 Task: Find connections with filter location Carolina with filter topic #coach with filter profile language English with filter current company Capillary Technologies with filter school Kolhapur Jobs with filter industry Residential Building Construction with filter service category Videography with filter keywords title Women's Shelter Jobs
Action: Mouse moved to (485, 100)
Screenshot: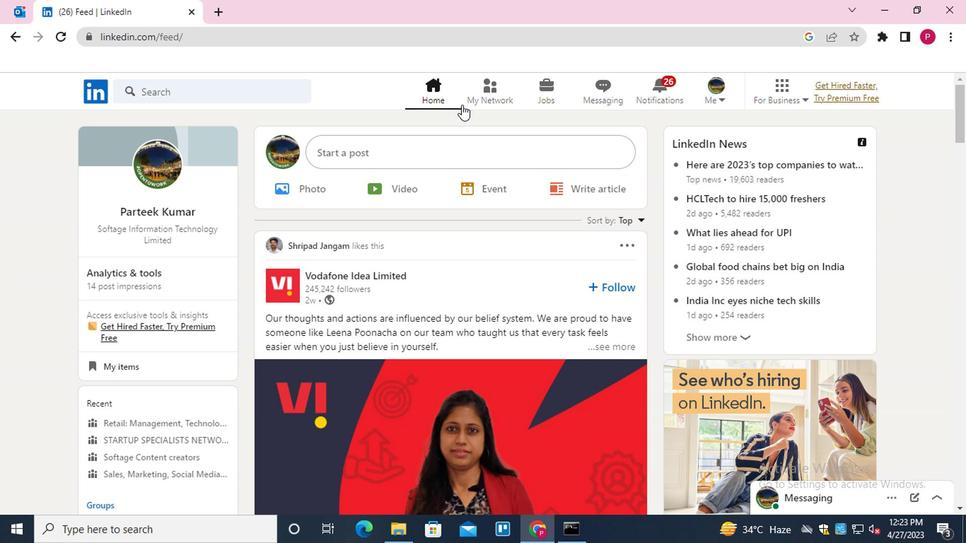 
Action: Mouse pressed left at (485, 100)
Screenshot: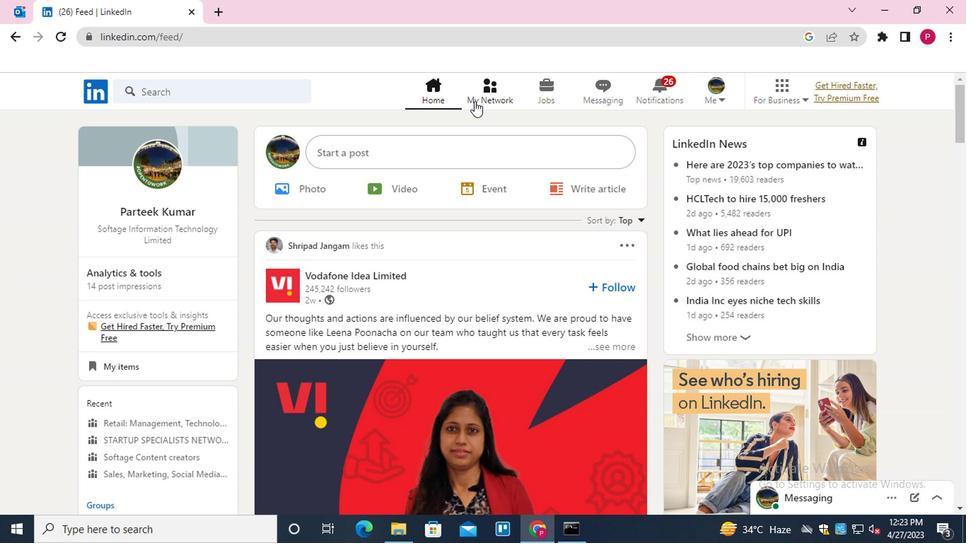 
Action: Mouse moved to (231, 171)
Screenshot: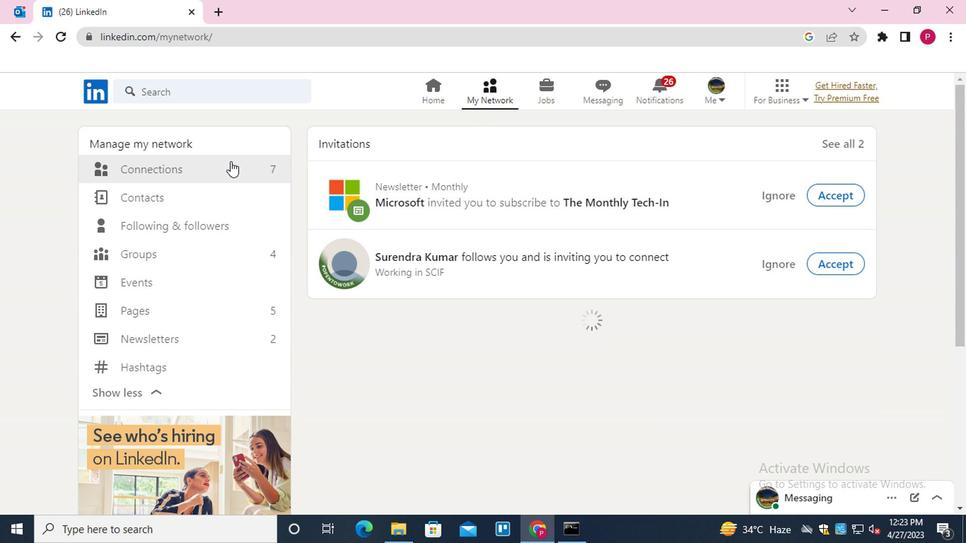 
Action: Mouse pressed left at (231, 171)
Screenshot: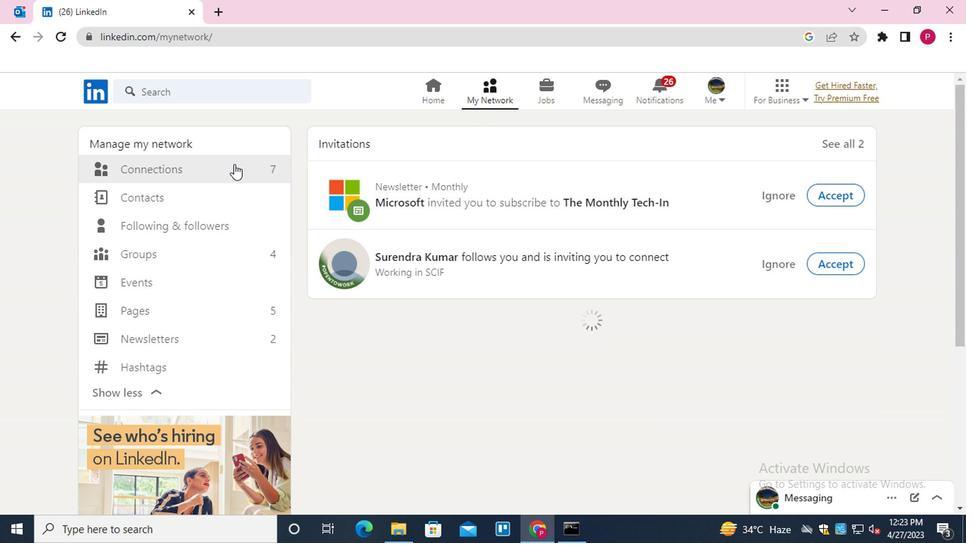 
Action: Mouse moved to (595, 172)
Screenshot: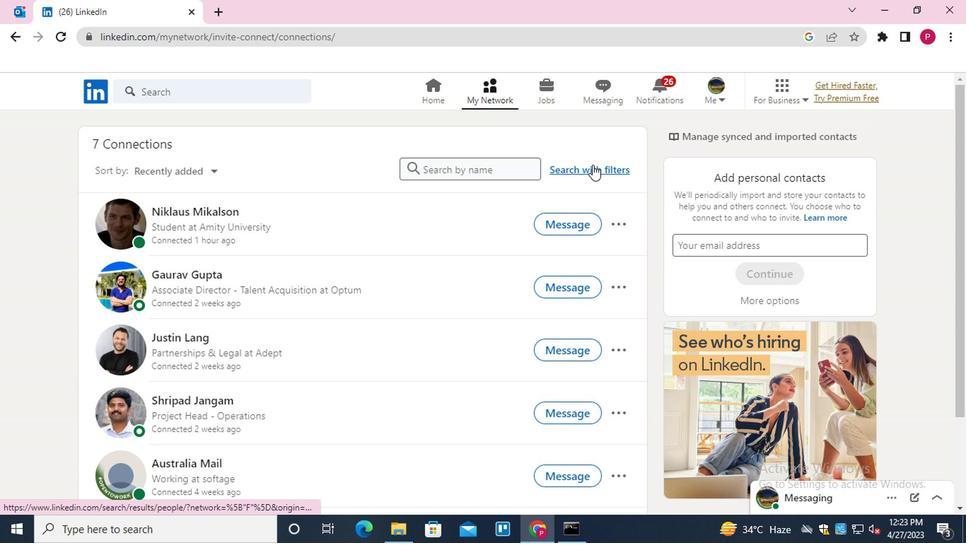 
Action: Mouse pressed left at (595, 172)
Screenshot: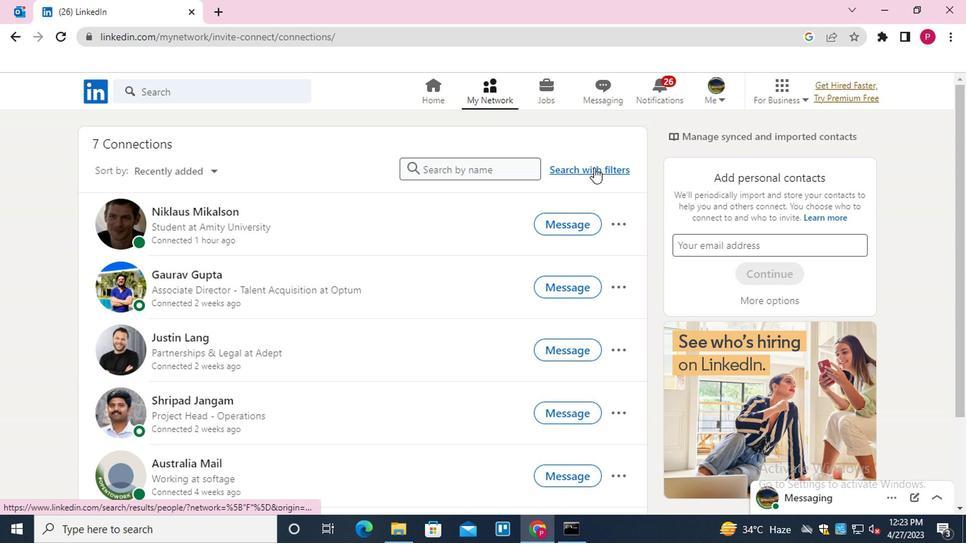 
Action: Mouse moved to (522, 135)
Screenshot: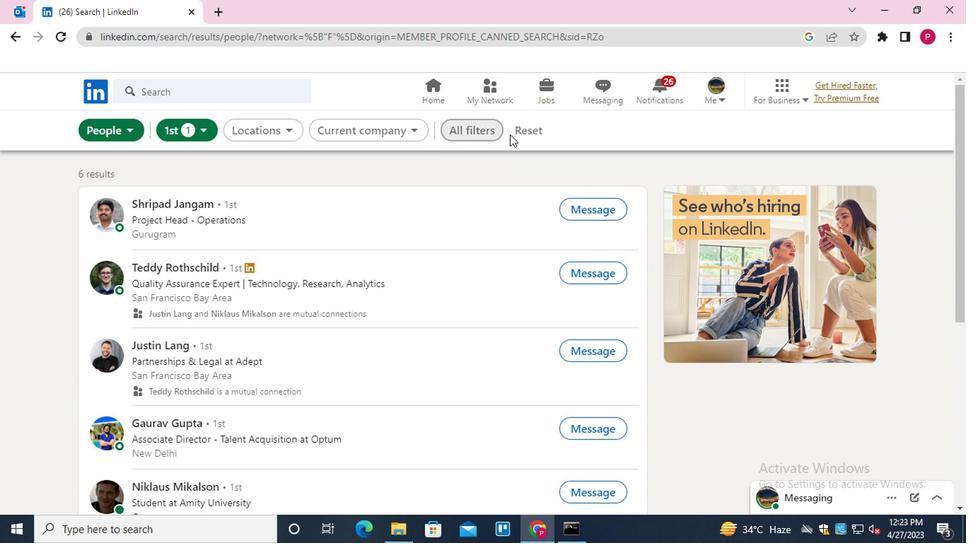 
Action: Mouse pressed left at (522, 135)
Screenshot: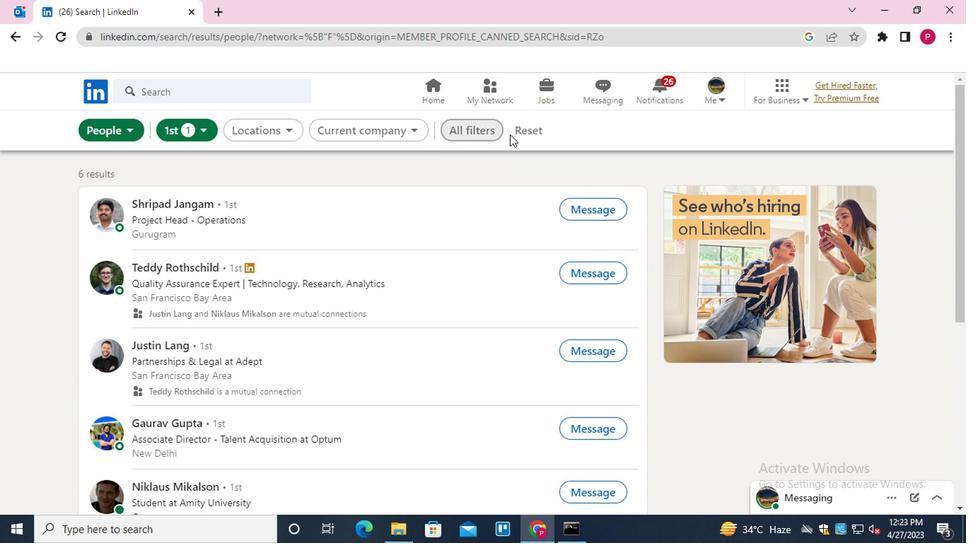 
Action: Mouse moved to (496, 135)
Screenshot: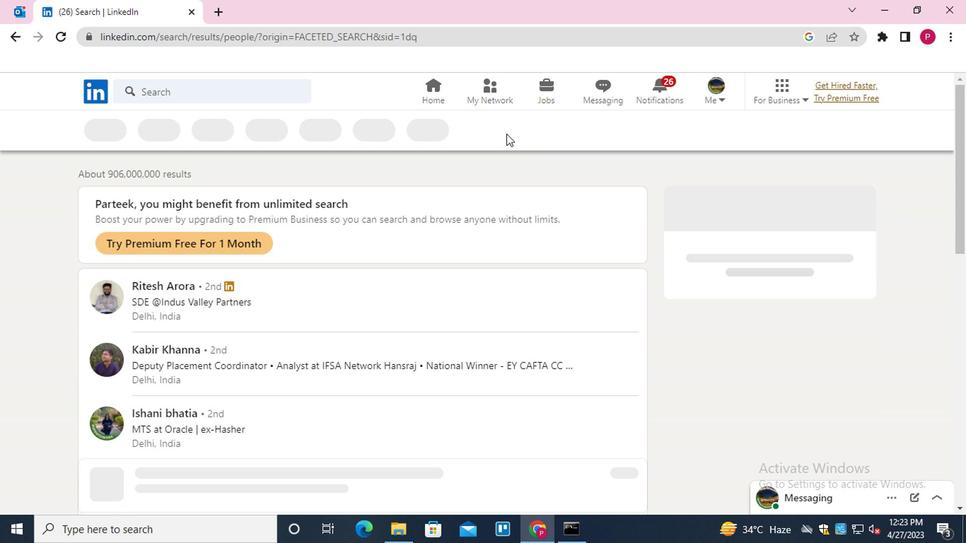 
Action: Mouse pressed left at (496, 135)
Screenshot: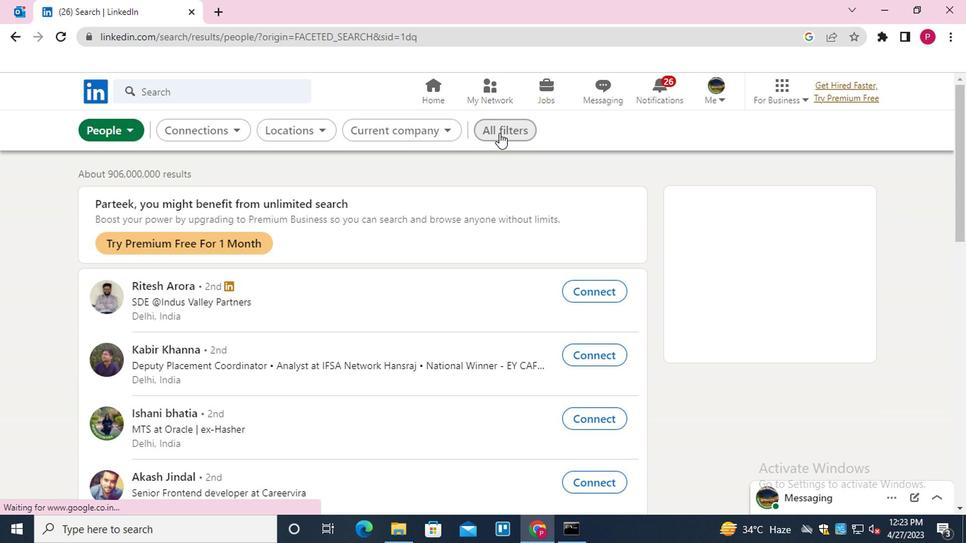 
Action: Mouse moved to (744, 316)
Screenshot: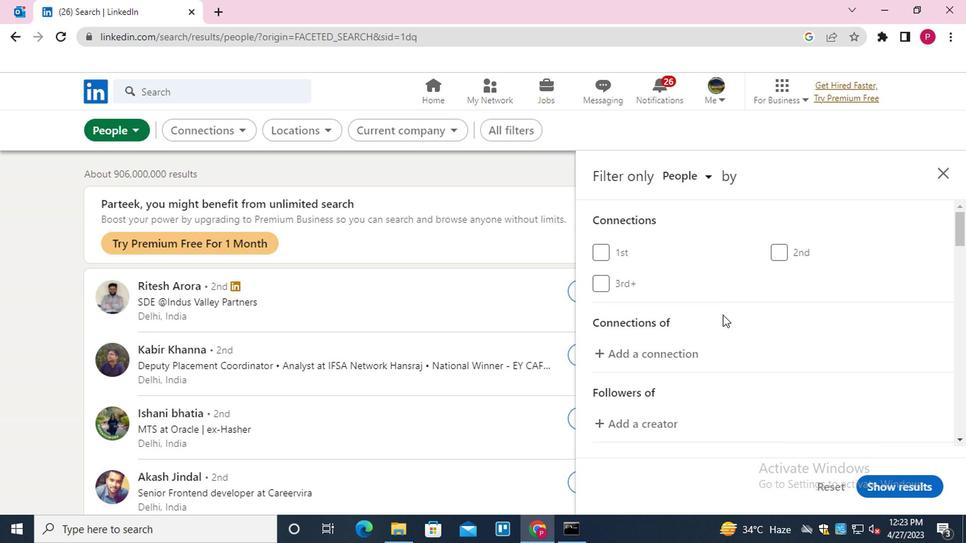 
Action: Mouse scrolled (744, 315) with delta (0, 0)
Screenshot: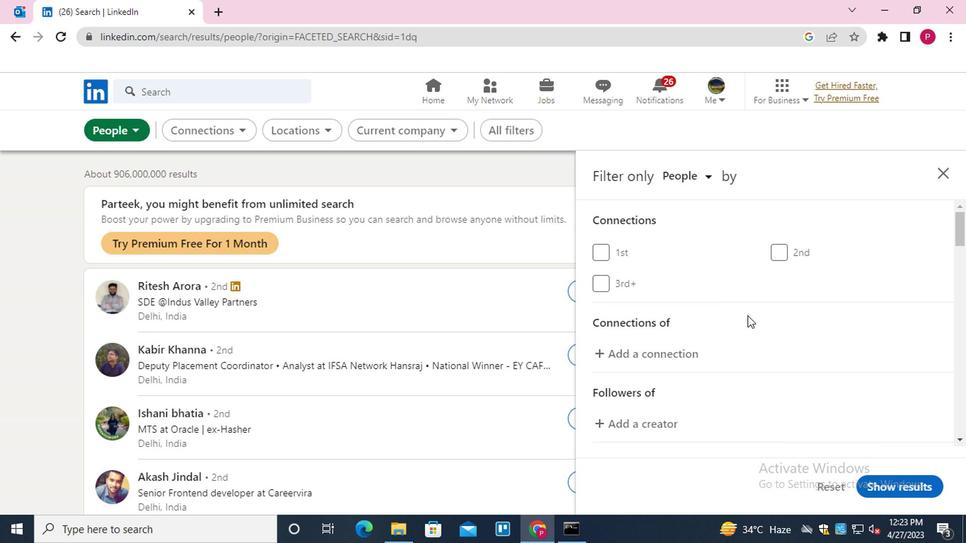 
Action: Mouse scrolled (744, 315) with delta (0, 0)
Screenshot: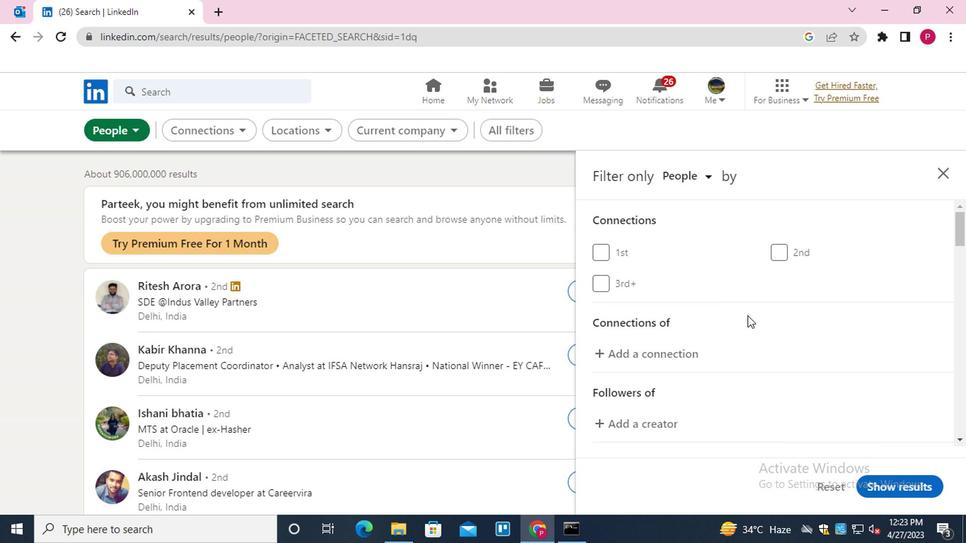 
Action: Mouse moved to (732, 335)
Screenshot: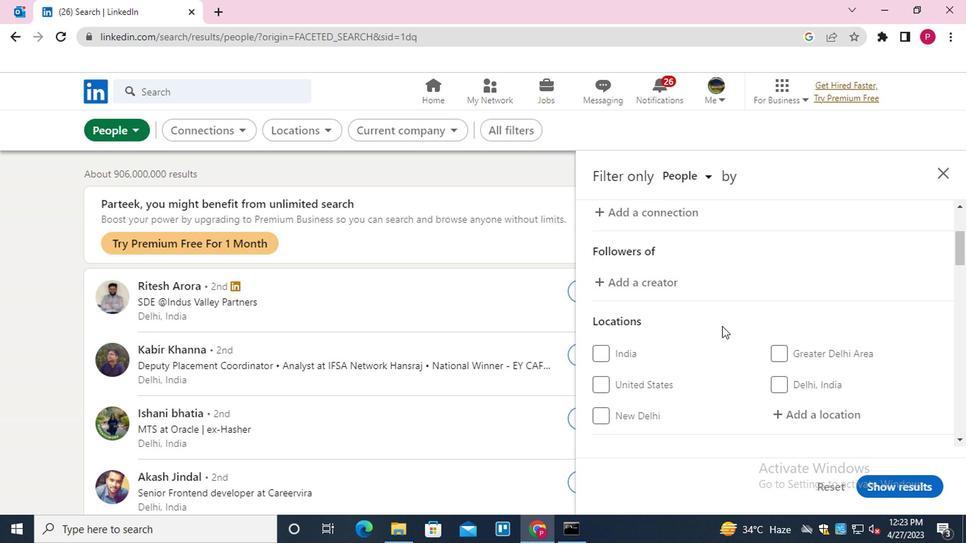 
Action: Mouse scrolled (732, 335) with delta (0, 0)
Screenshot: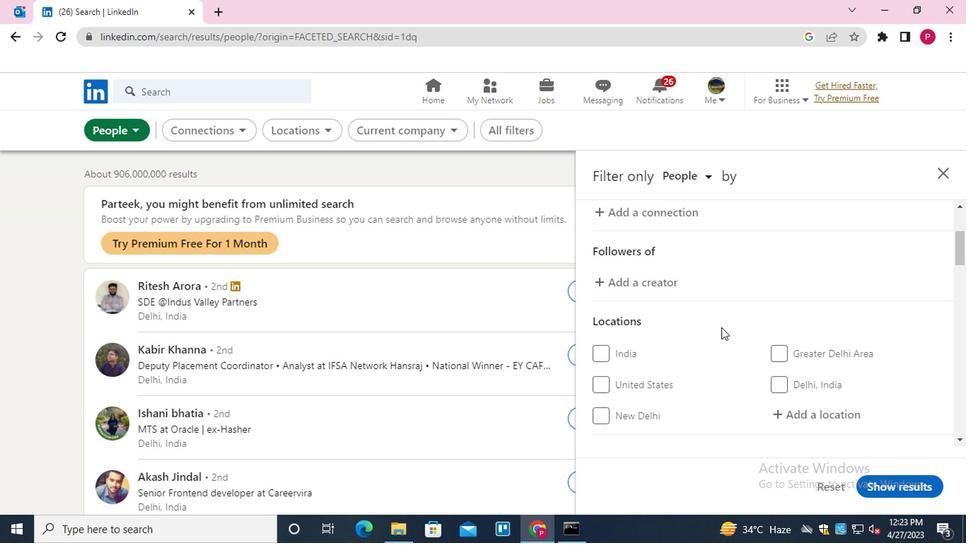 
Action: Mouse moved to (733, 337)
Screenshot: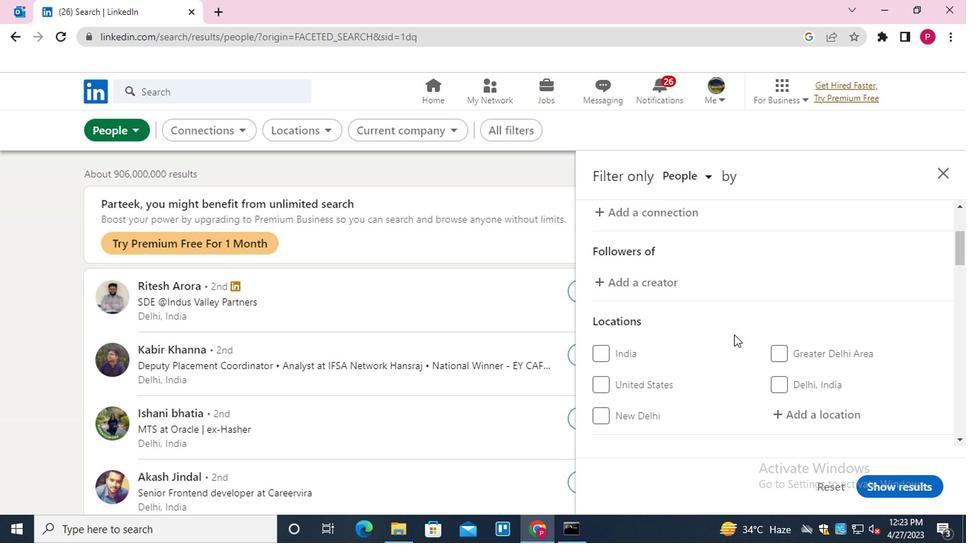 
Action: Mouse scrolled (733, 336) with delta (0, 0)
Screenshot: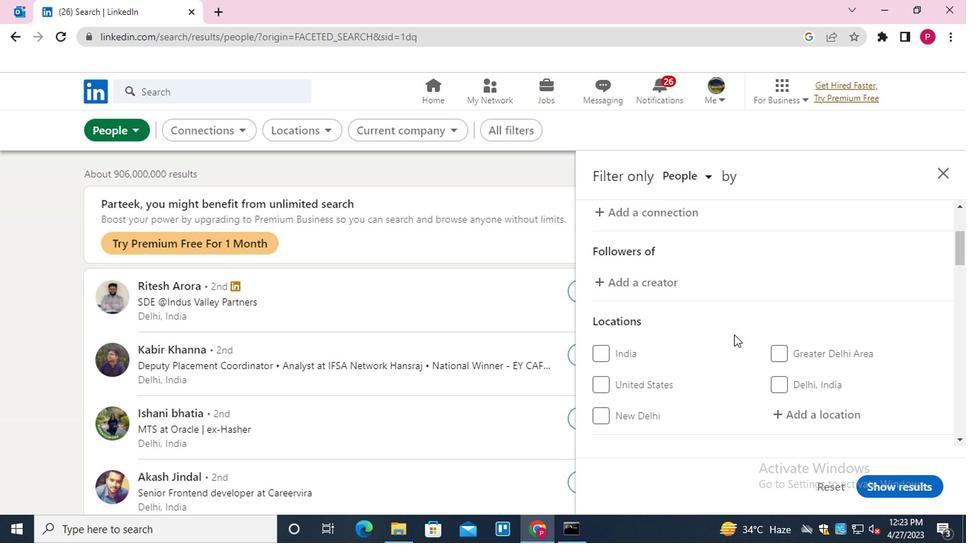 
Action: Mouse moved to (817, 278)
Screenshot: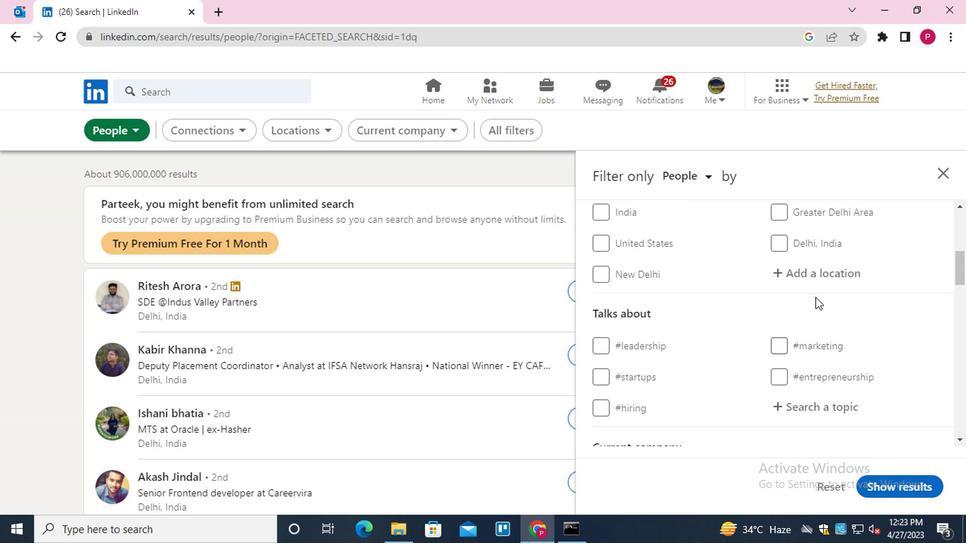 
Action: Mouse pressed left at (817, 278)
Screenshot: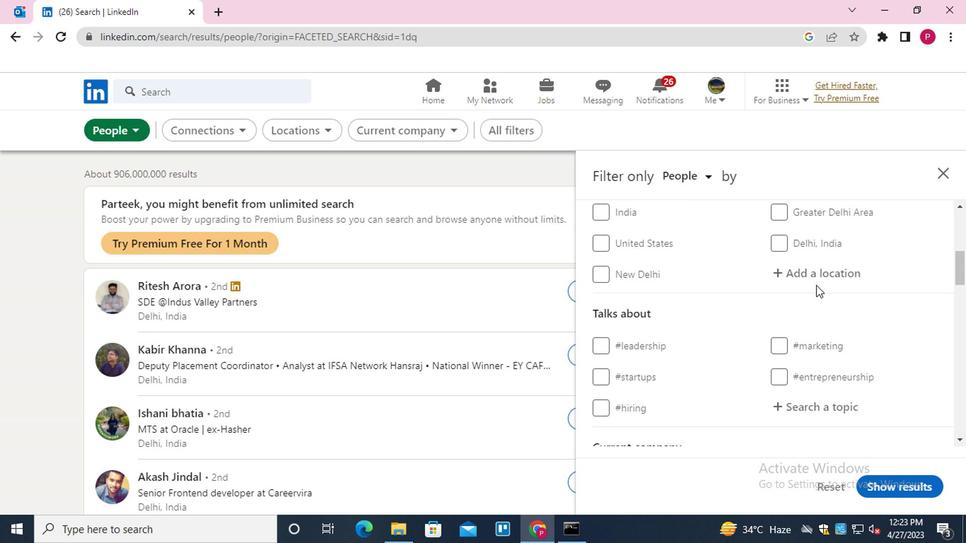 
Action: Key pressed <Key.shift>CAROLINA<Key.down><Key.down><Key.down><Key.enter>
Screenshot: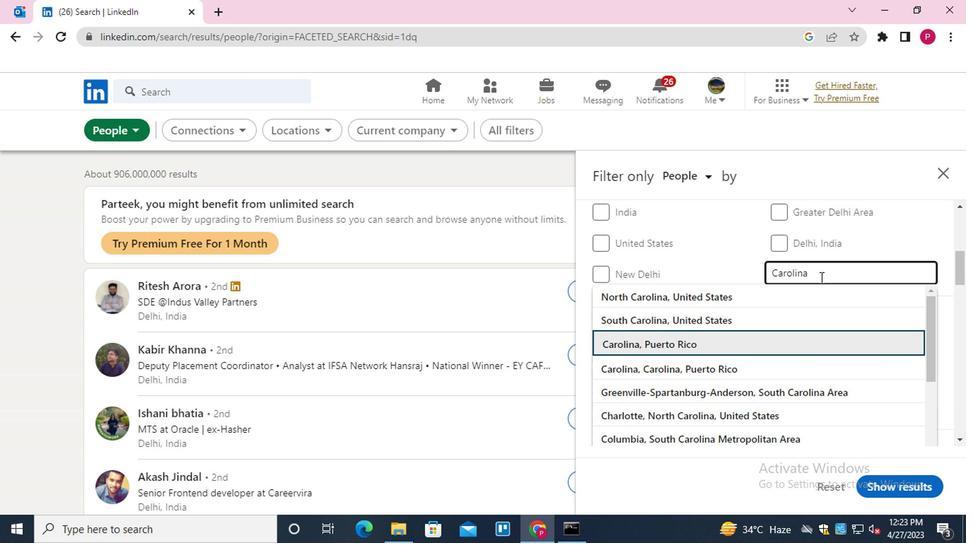 
Action: Mouse moved to (712, 293)
Screenshot: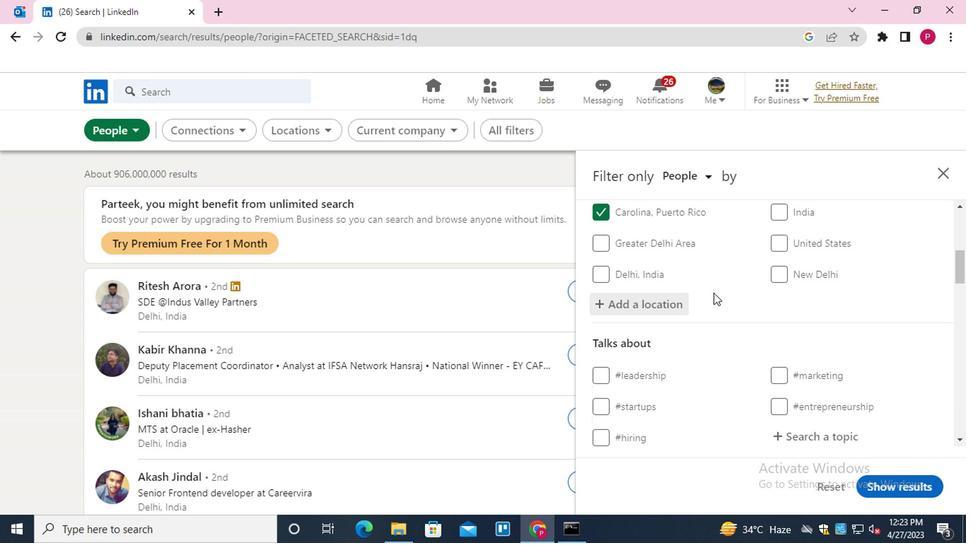 
Action: Mouse scrolled (712, 292) with delta (0, -1)
Screenshot: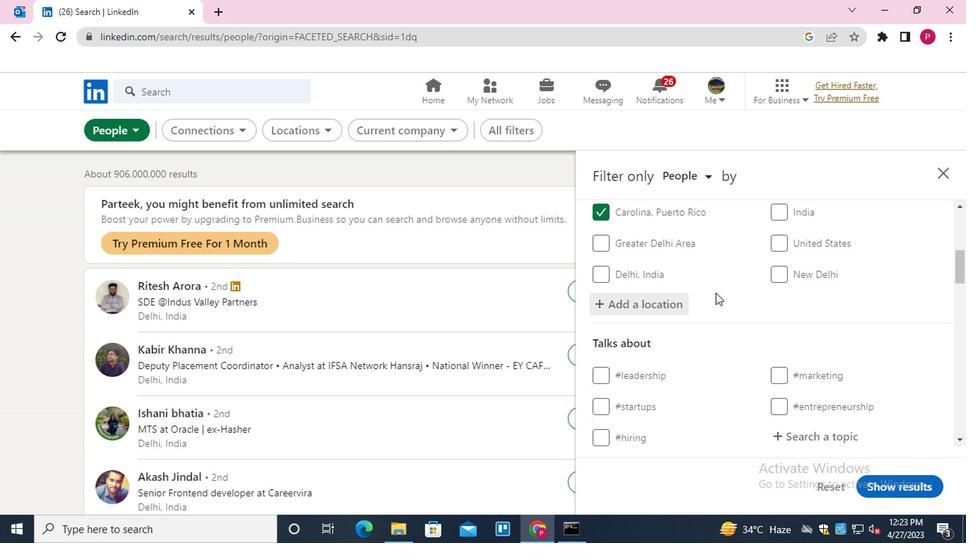 
Action: Mouse moved to (710, 298)
Screenshot: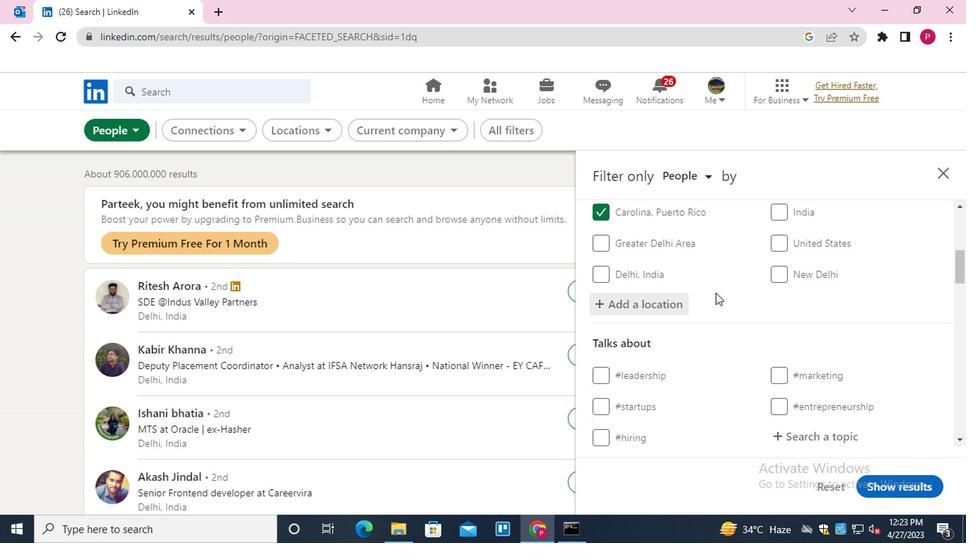 
Action: Mouse scrolled (710, 297) with delta (0, 0)
Screenshot: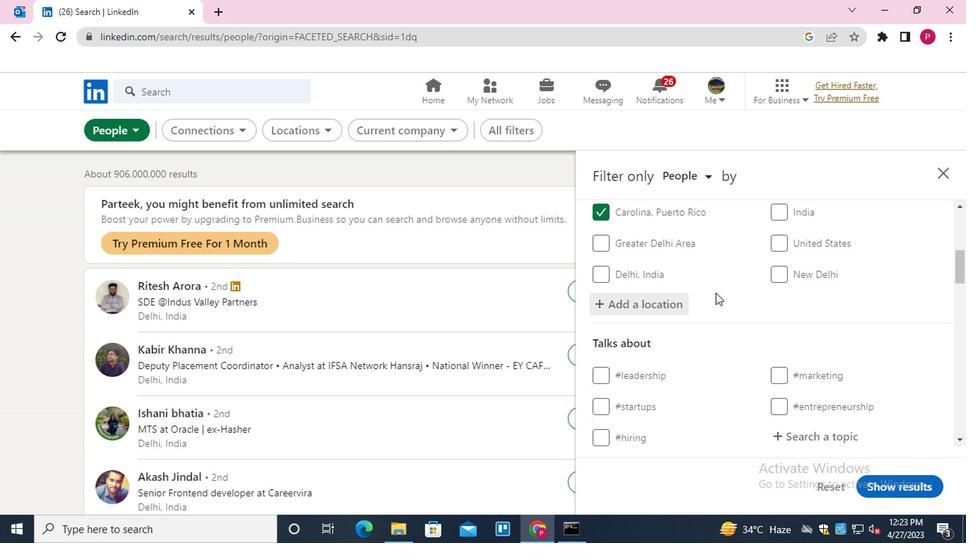 
Action: Mouse moved to (709, 300)
Screenshot: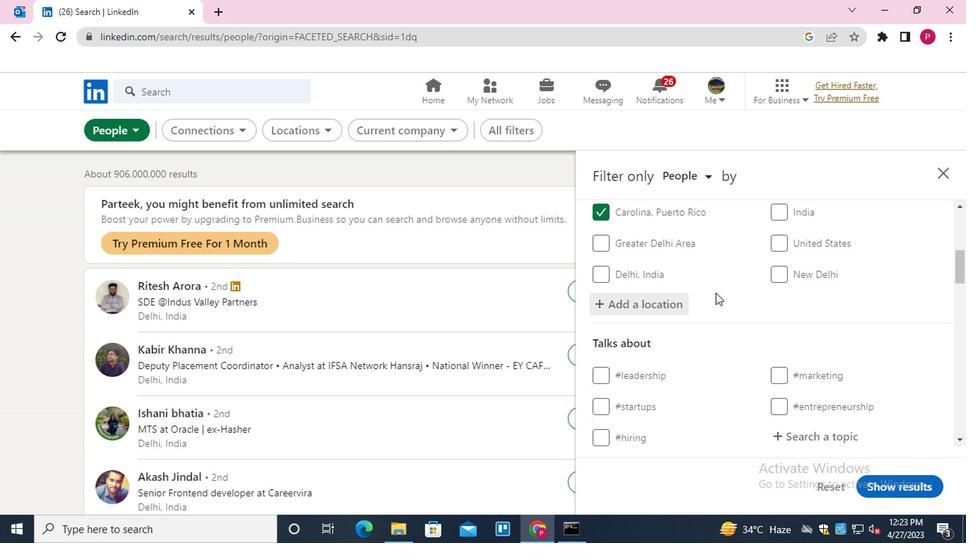 
Action: Mouse scrolled (709, 299) with delta (0, -1)
Screenshot: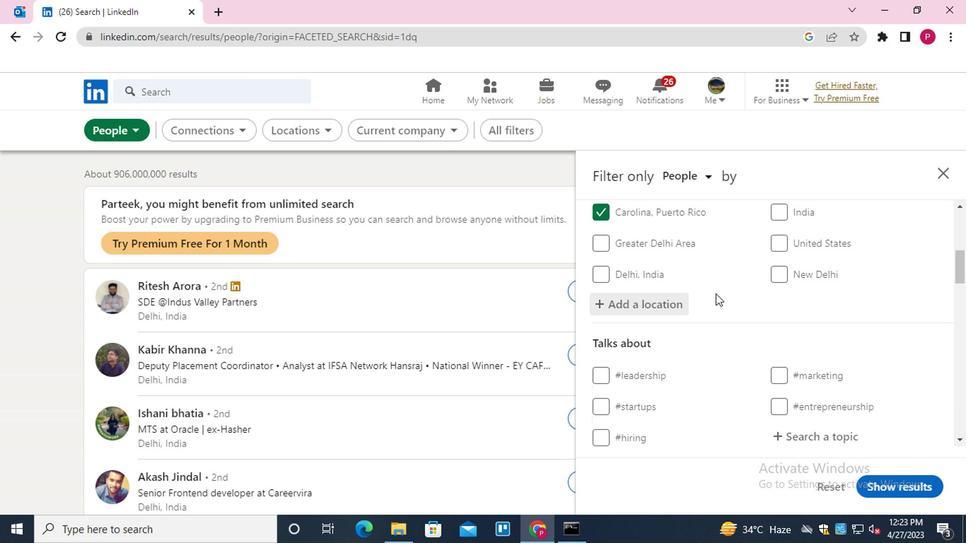 
Action: Mouse moved to (708, 303)
Screenshot: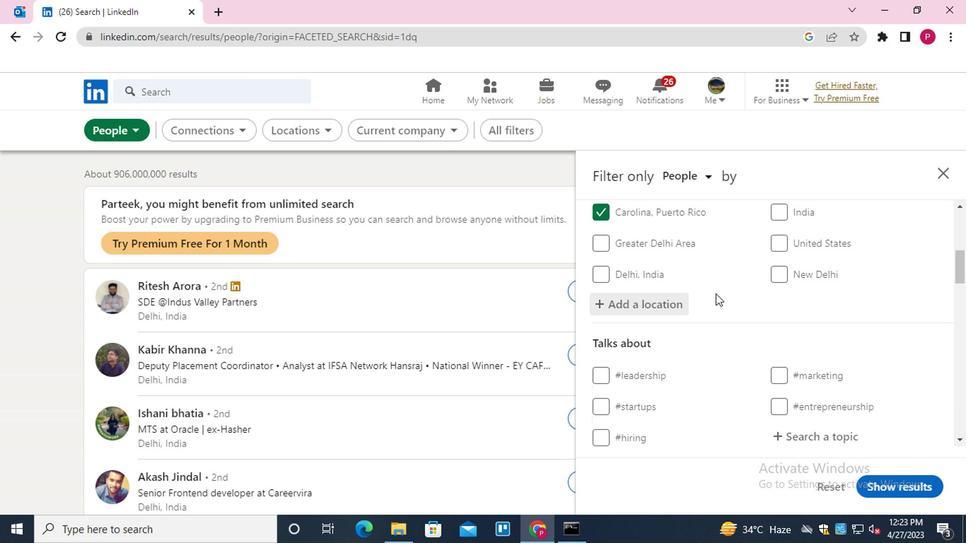 
Action: Mouse scrolled (708, 302) with delta (0, 0)
Screenshot: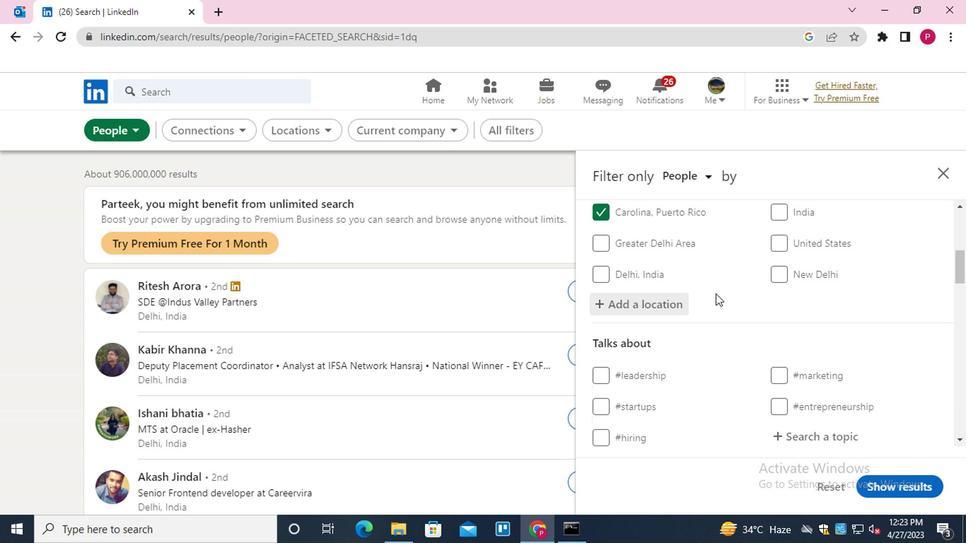 
Action: Mouse moved to (713, 326)
Screenshot: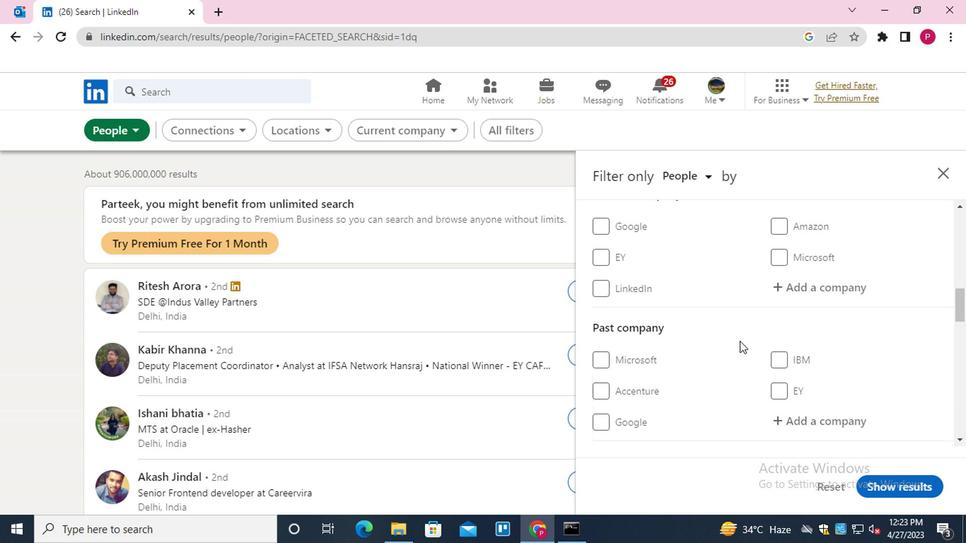 
Action: Mouse scrolled (713, 327) with delta (0, 0)
Screenshot: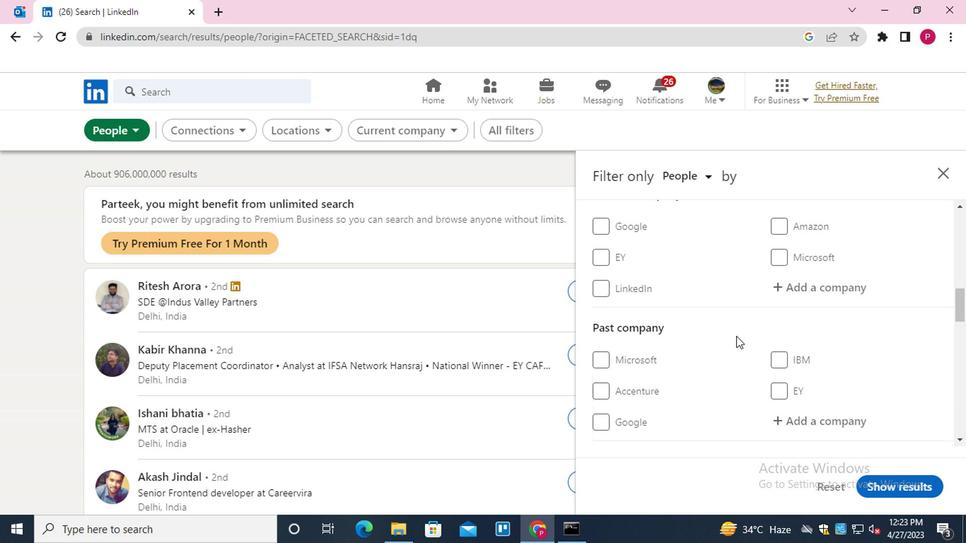 
Action: Mouse scrolled (713, 327) with delta (0, 0)
Screenshot: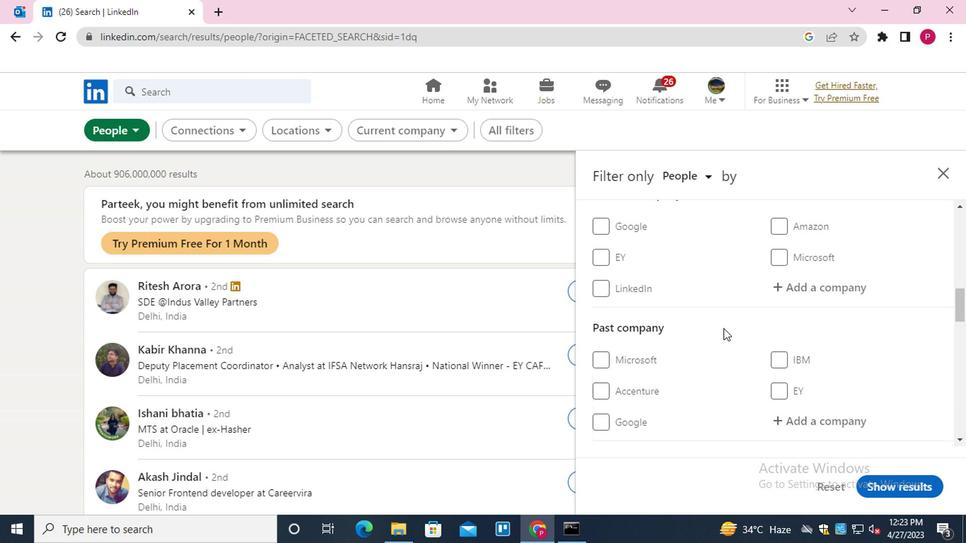 
Action: Mouse moved to (811, 287)
Screenshot: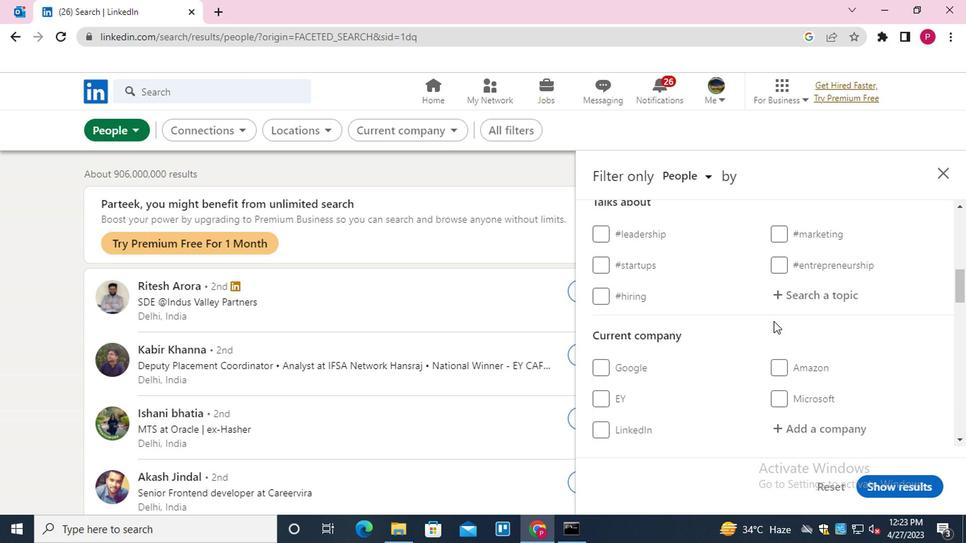 
Action: Mouse pressed left at (811, 287)
Screenshot: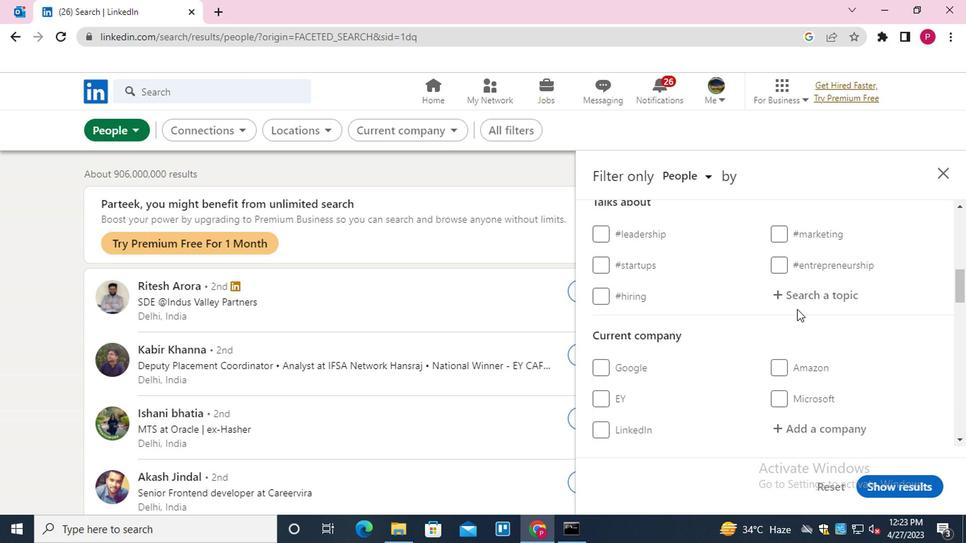 
Action: Key pressed COACH<Key.down><Key.down><Key.enter>
Screenshot: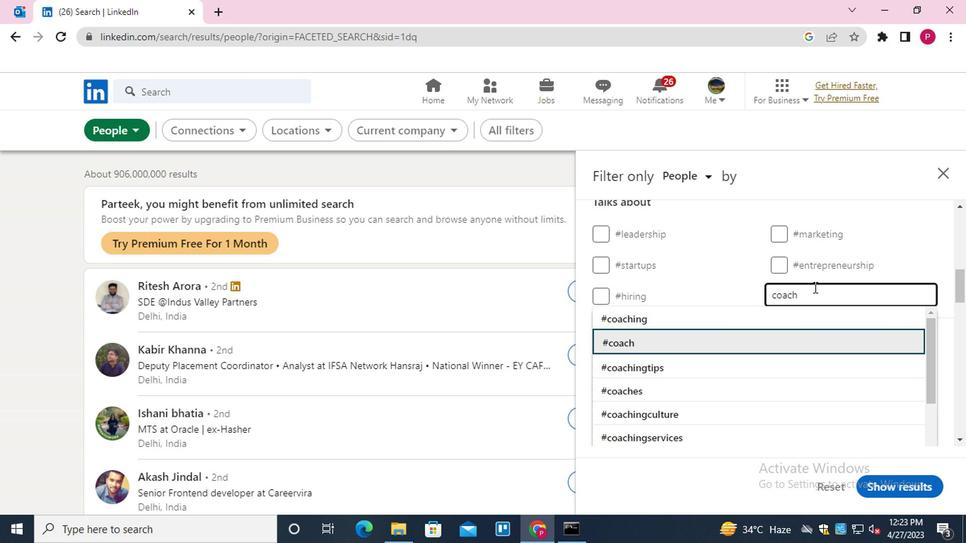 
Action: Mouse scrolled (811, 287) with delta (0, 0)
Screenshot: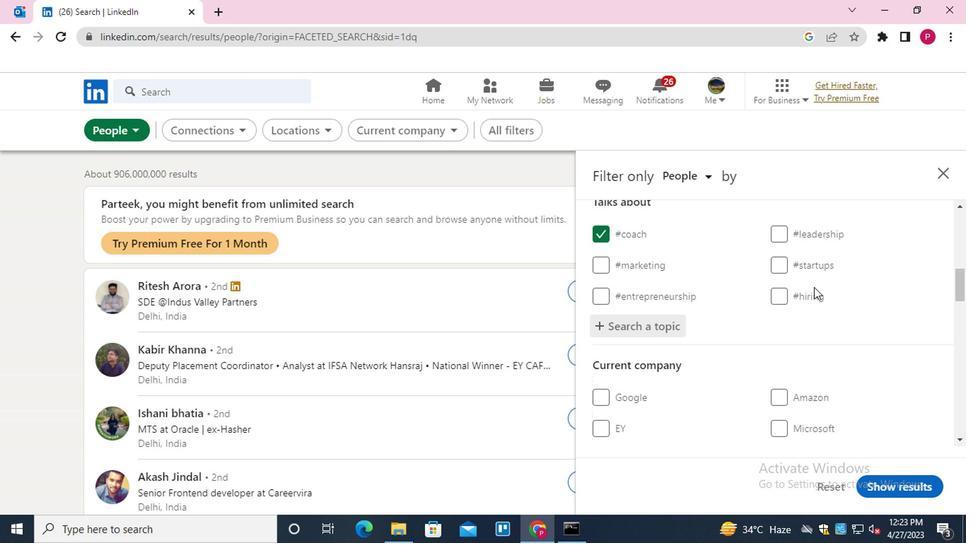 
Action: Mouse scrolled (811, 287) with delta (0, 0)
Screenshot: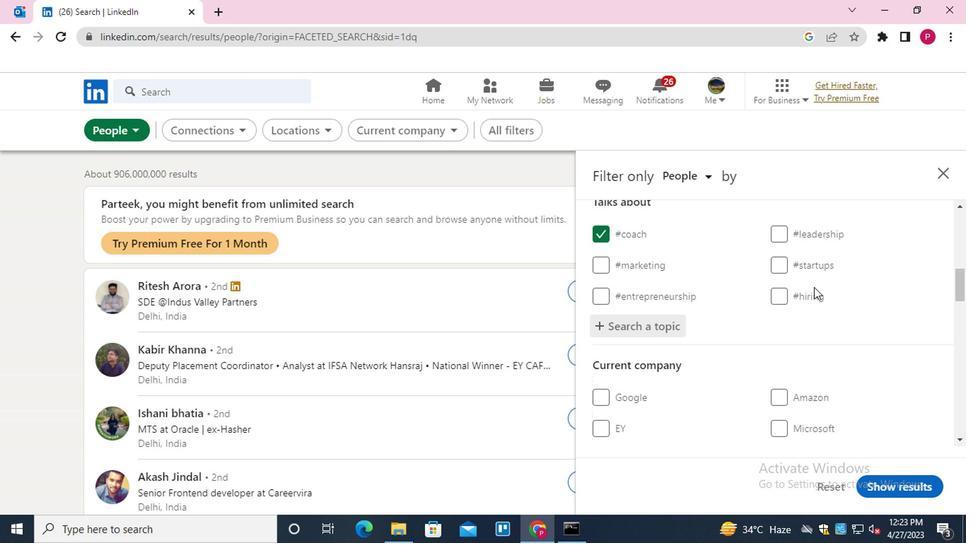 
Action: Mouse scrolled (811, 287) with delta (0, 0)
Screenshot: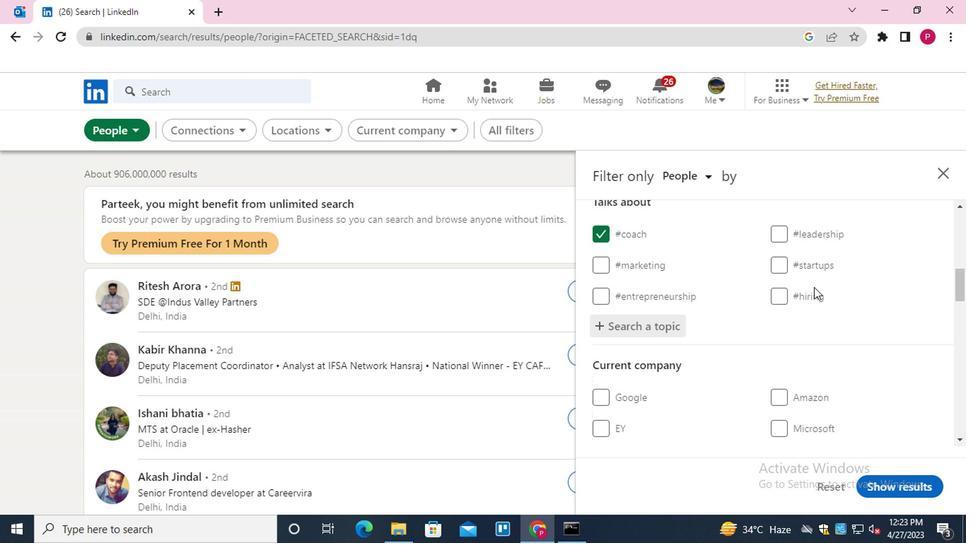 
Action: Mouse scrolled (811, 287) with delta (0, 0)
Screenshot: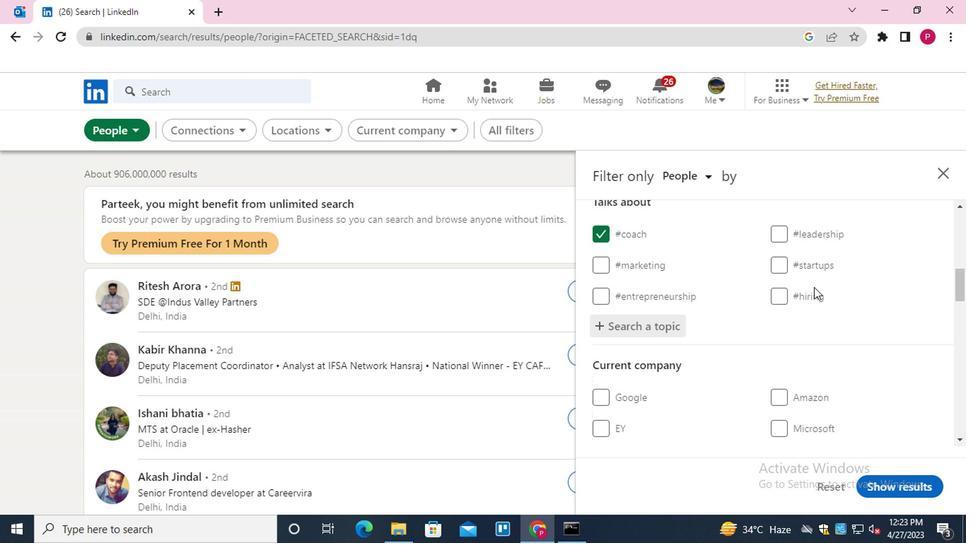 
Action: Mouse moved to (776, 302)
Screenshot: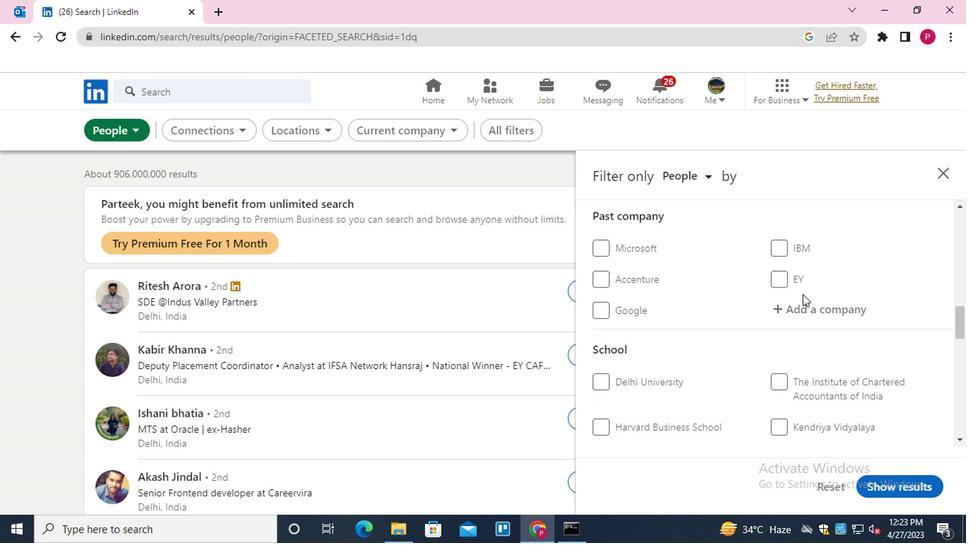 
Action: Mouse scrolled (776, 301) with delta (0, -1)
Screenshot: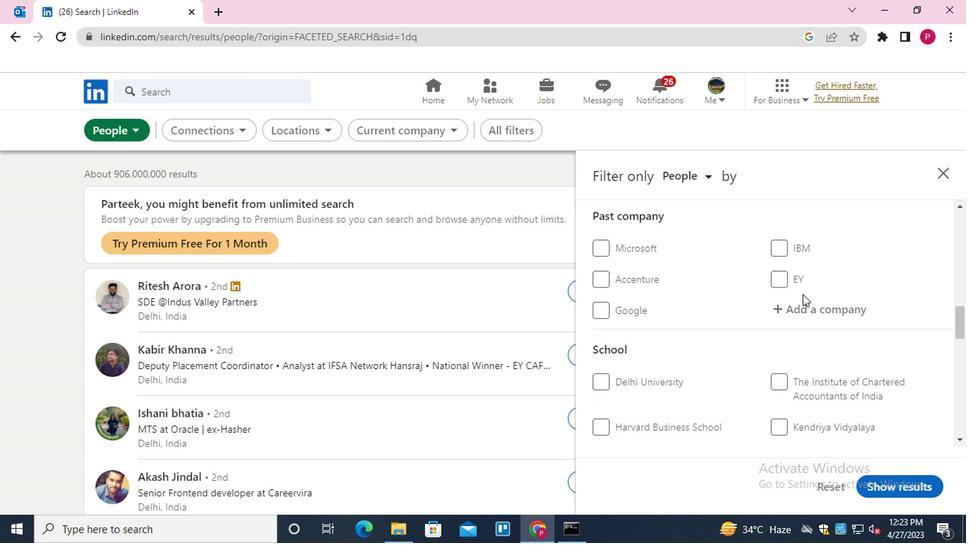 
Action: Mouse moved to (775, 303)
Screenshot: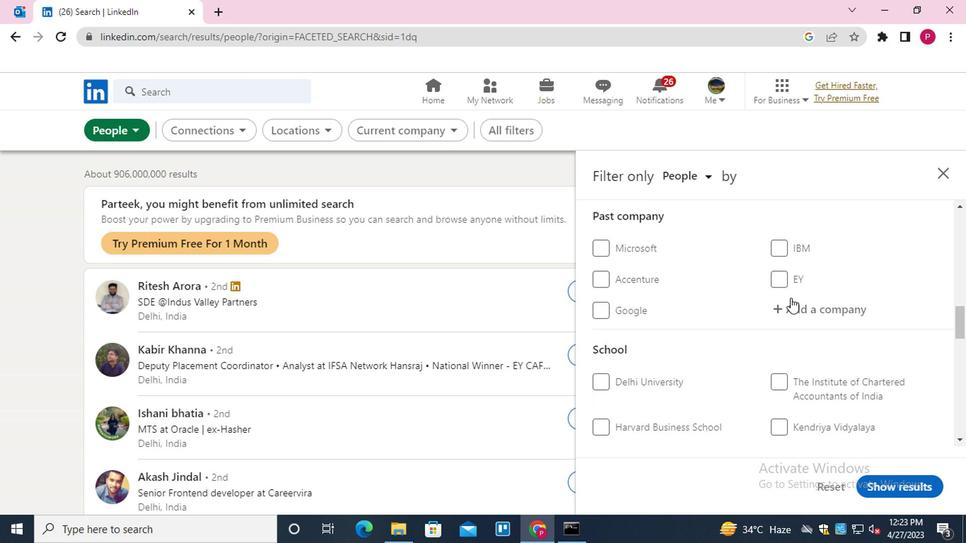 
Action: Mouse scrolled (775, 303) with delta (0, 0)
Screenshot: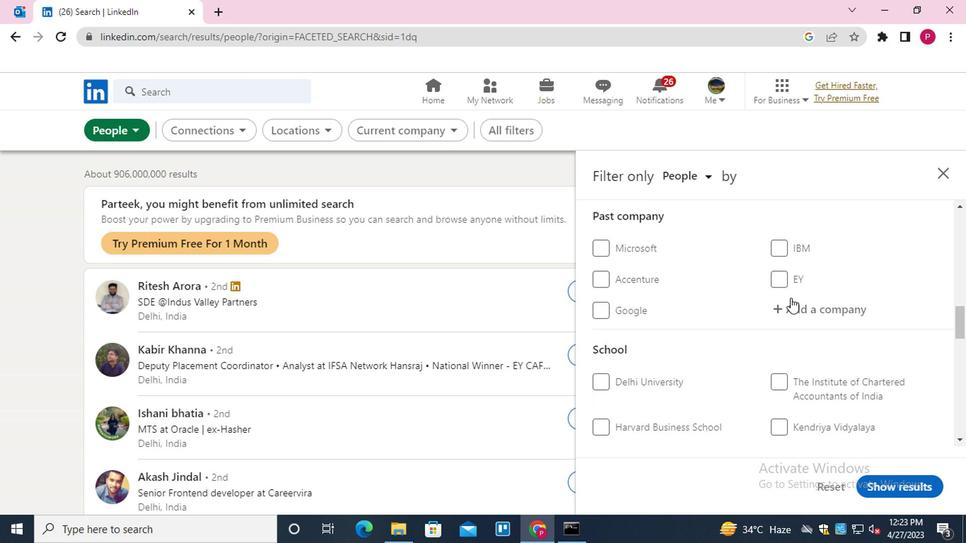 
Action: Mouse moved to (704, 316)
Screenshot: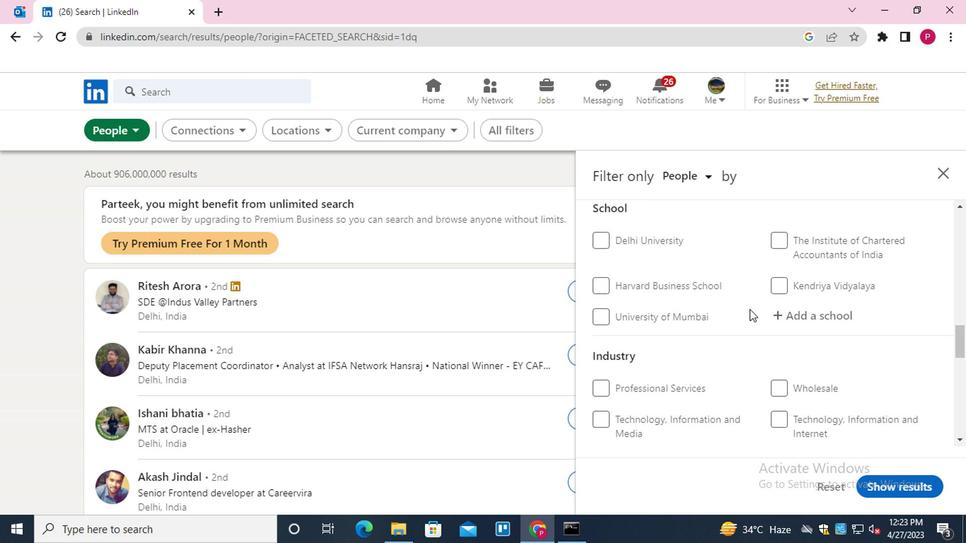 
Action: Mouse scrolled (704, 315) with delta (0, 0)
Screenshot: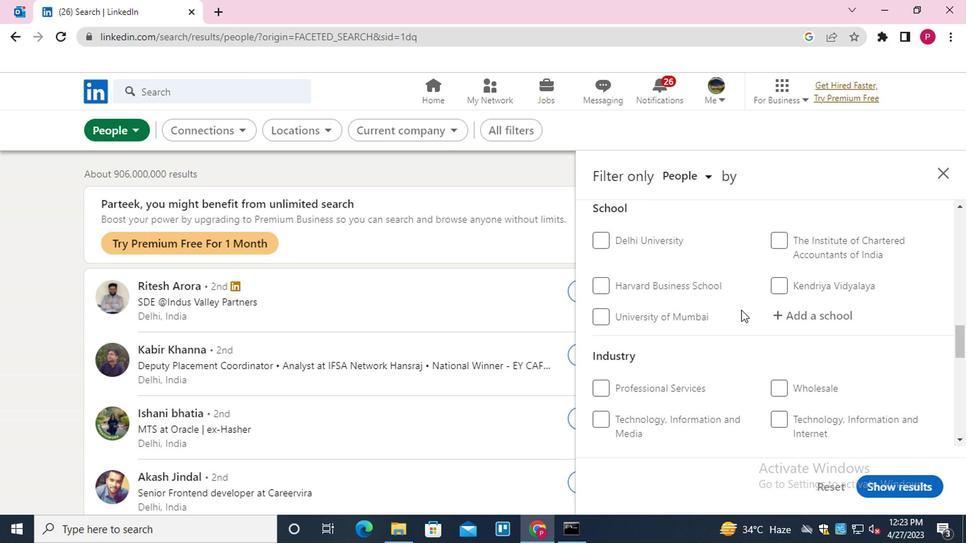 
Action: Mouse scrolled (704, 315) with delta (0, 0)
Screenshot: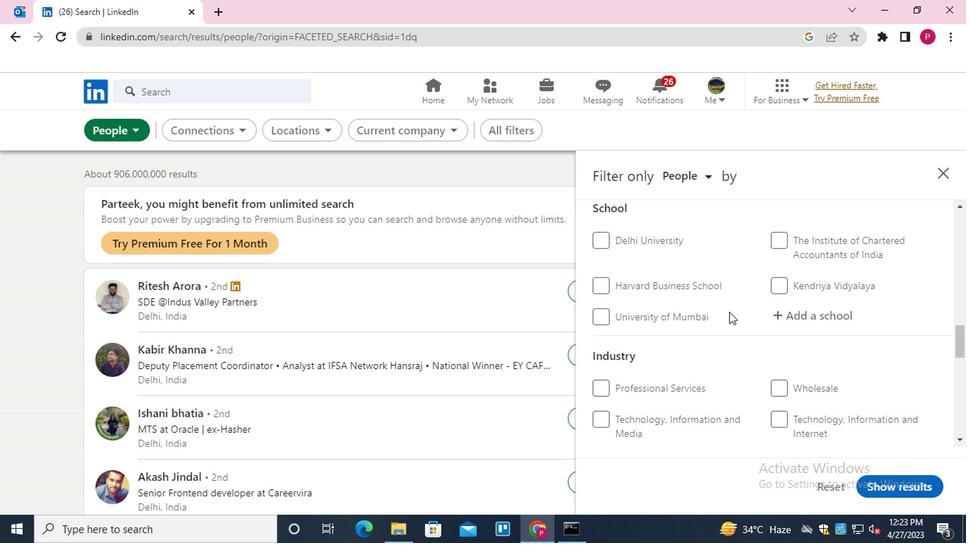 
Action: Mouse scrolled (704, 315) with delta (0, 0)
Screenshot: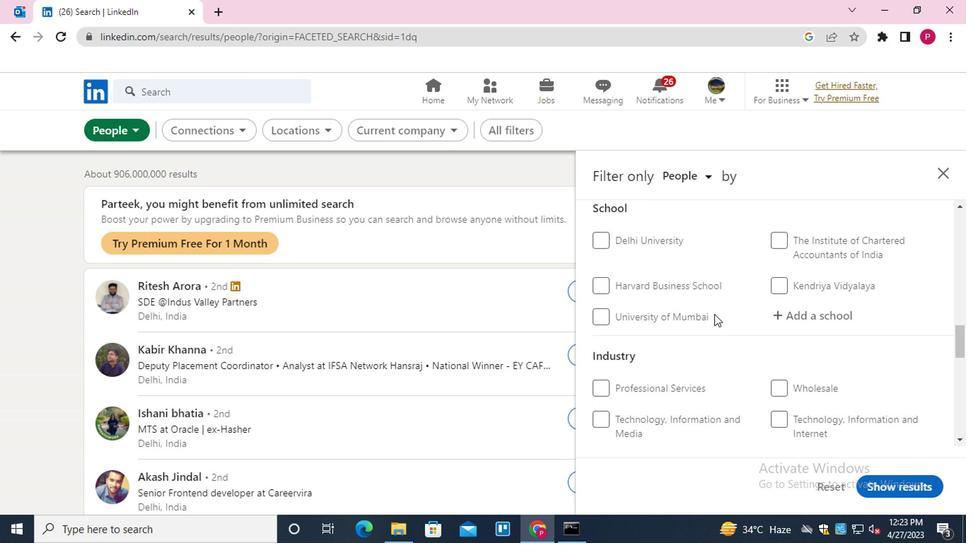 
Action: Mouse moved to (612, 316)
Screenshot: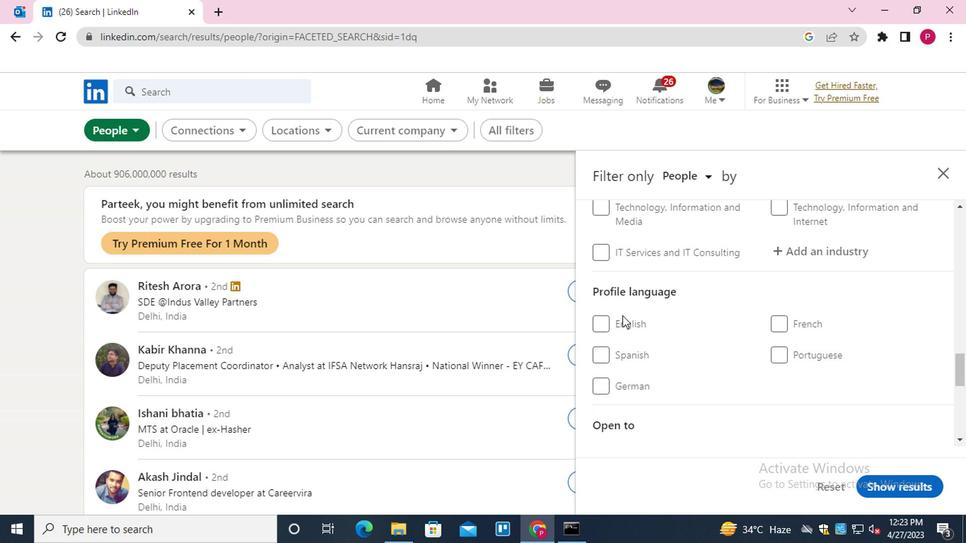 
Action: Mouse pressed left at (612, 316)
Screenshot: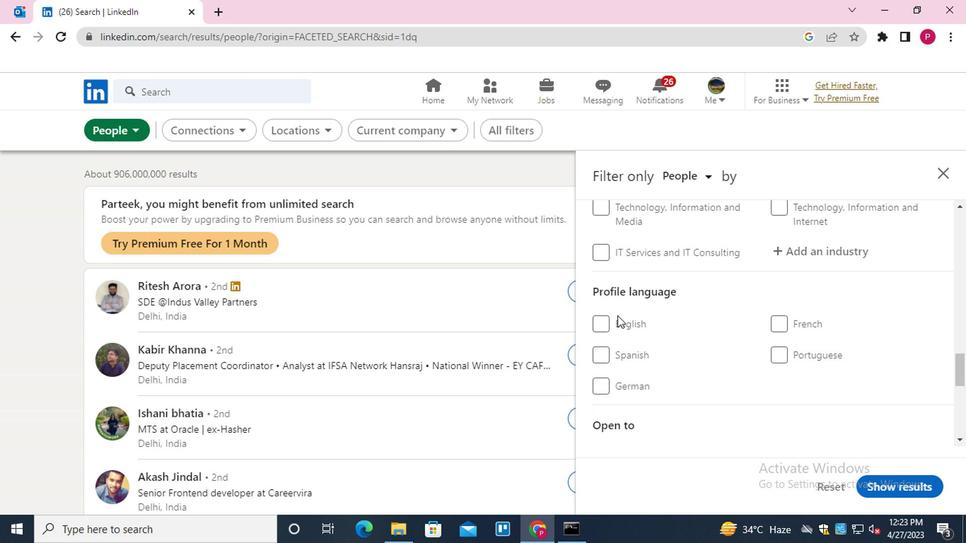 
Action: Mouse moved to (615, 322)
Screenshot: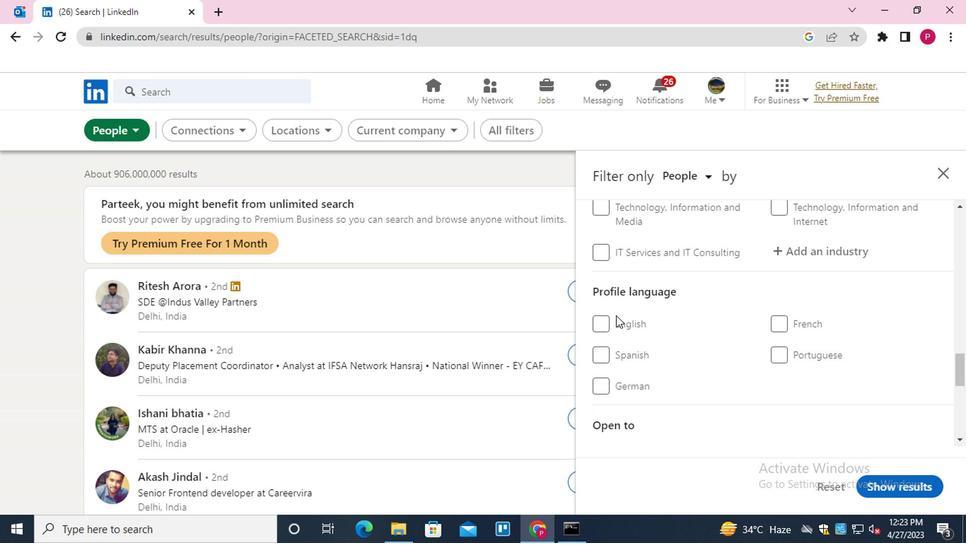 
Action: Mouse pressed left at (615, 322)
Screenshot: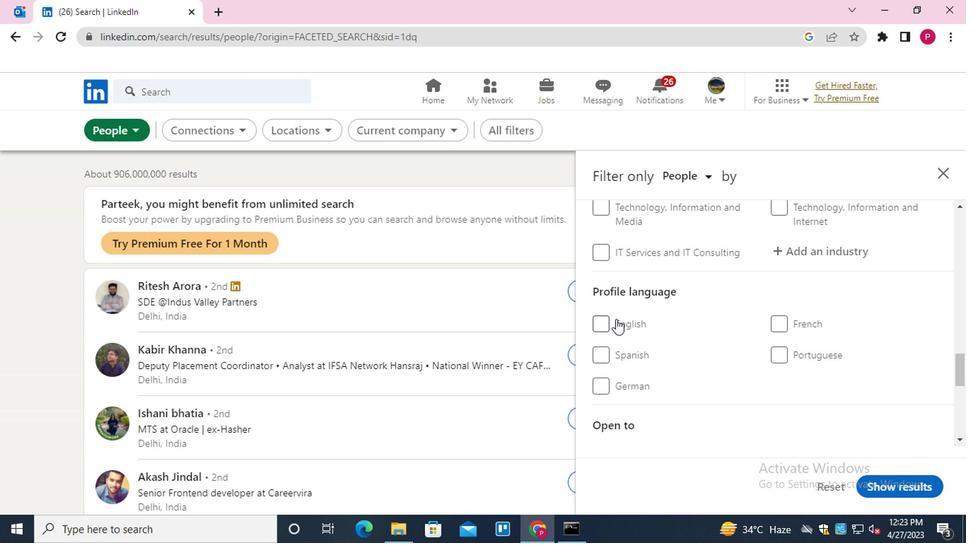 
Action: Mouse moved to (657, 313)
Screenshot: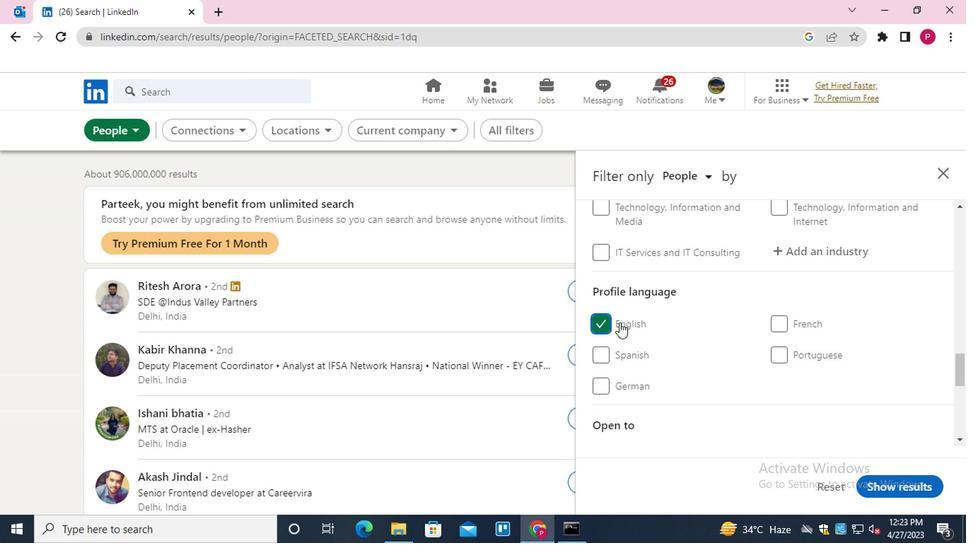 
Action: Mouse scrolled (657, 314) with delta (0, 0)
Screenshot: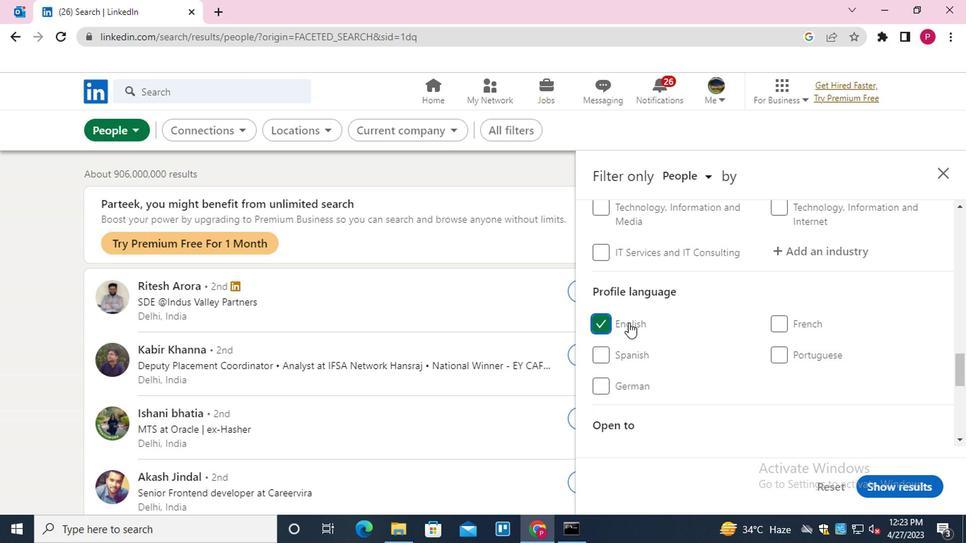 
Action: Mouse scrolled (657, 314) with delta (0, 0)
Screenshot: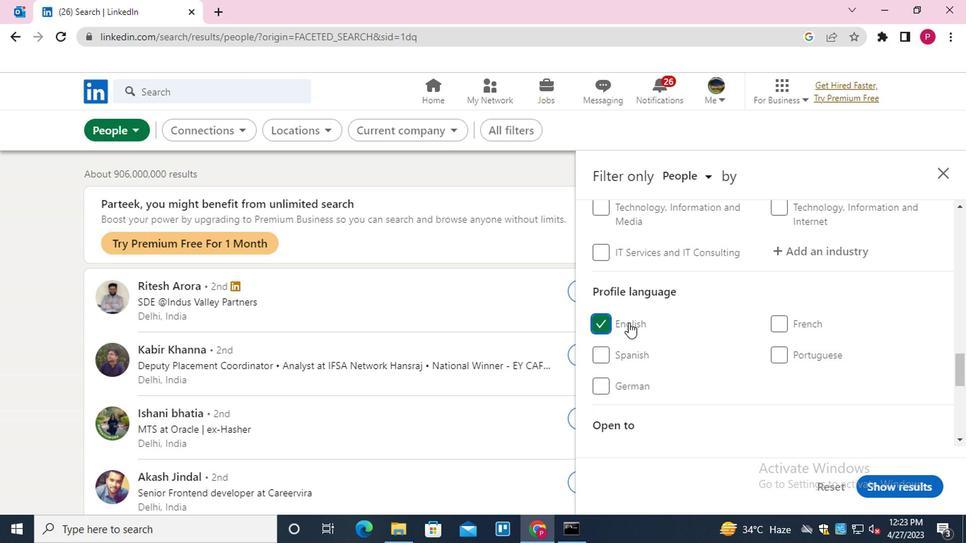 
Action: Mouse scrolled (657, 314) with delta (0, 0)
Screenshot: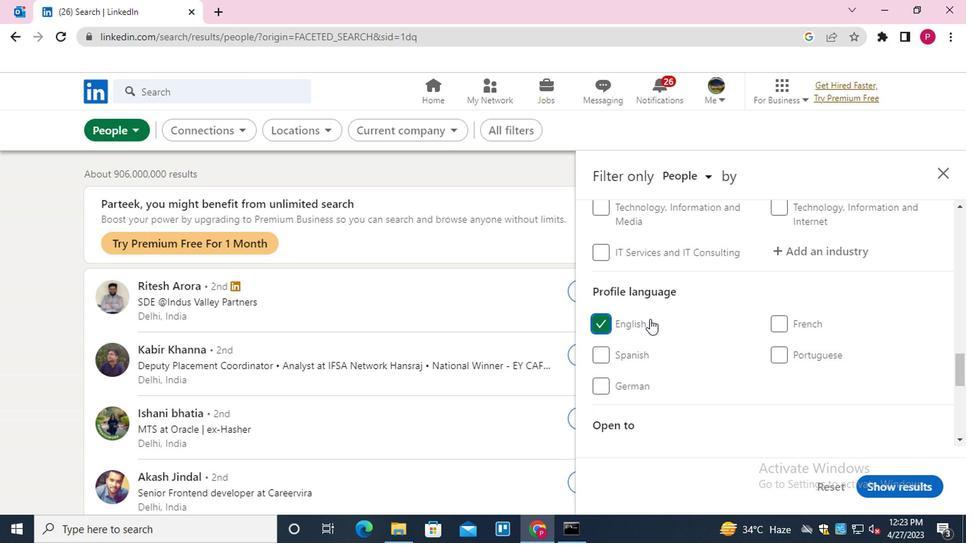 
Action: Mouse scrolled (657, 314) with delta (0, 0)
Screenshot: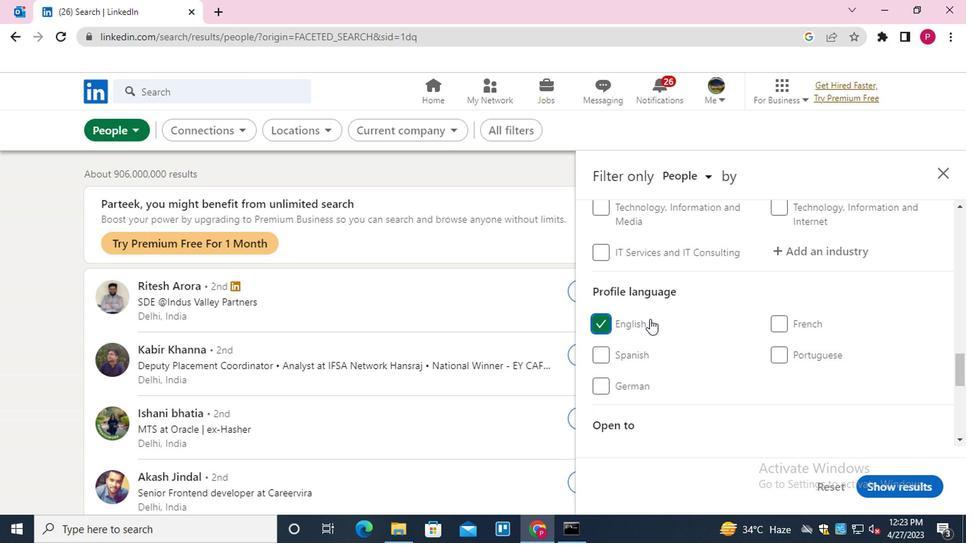 
Action: Mouse scrolled (657, 314) with delta (0, 0)
Screenshot: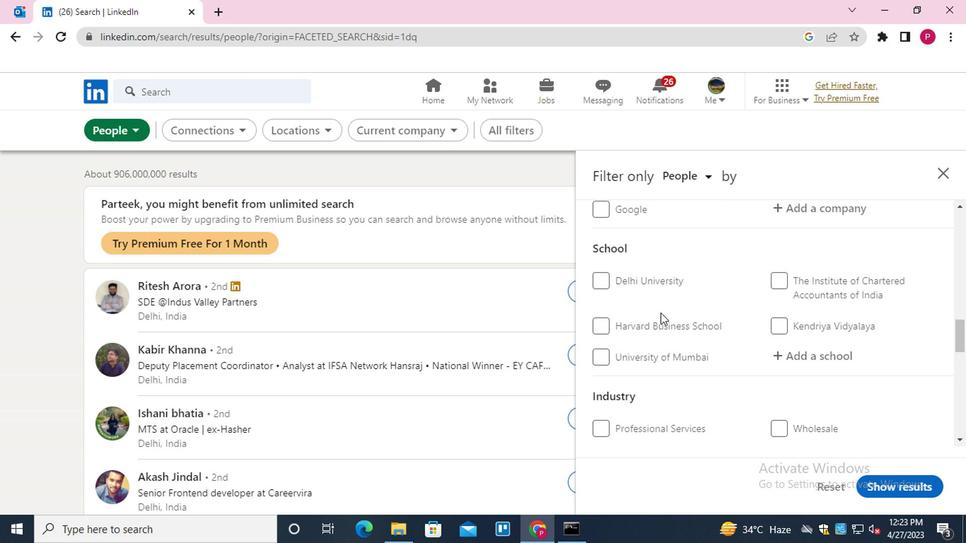
Action: Mouse scrolled (657, 314) with delta (0, 0)
Screenshot: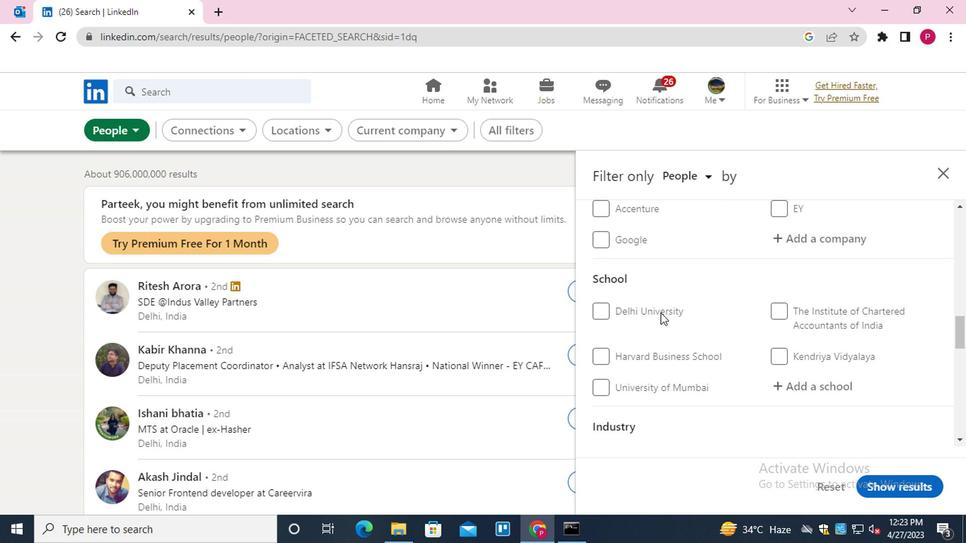 
Action: Mouse scrolled (657, 314) with delta (0, 0)
Screenshot: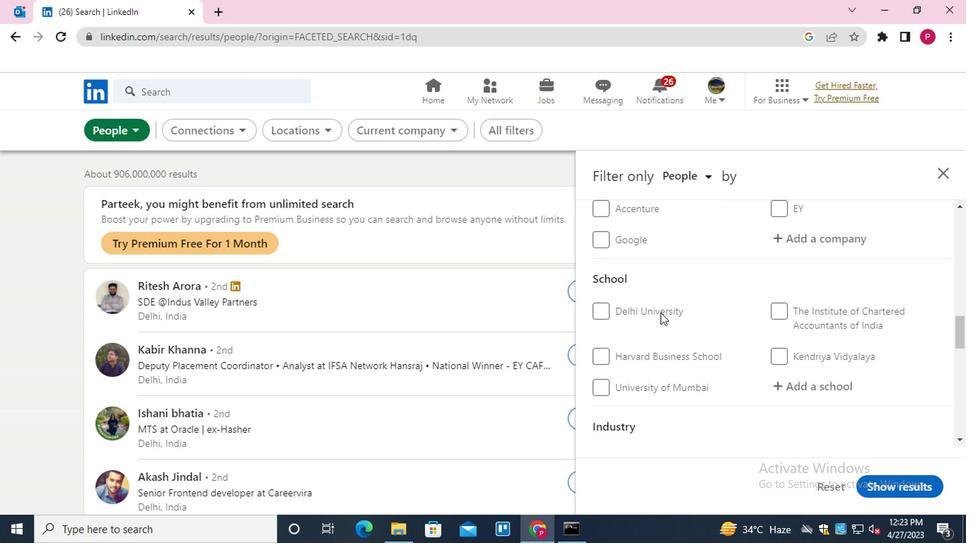 
Action: Mouse moved to (803, 316)
Screenshot: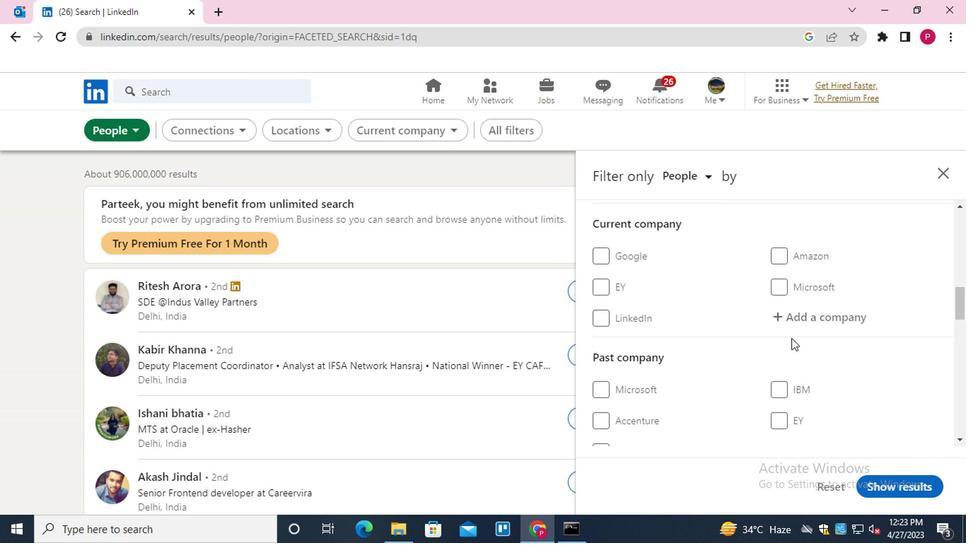 
Action: Mouse pressed left at (803, 316)
Screenshot: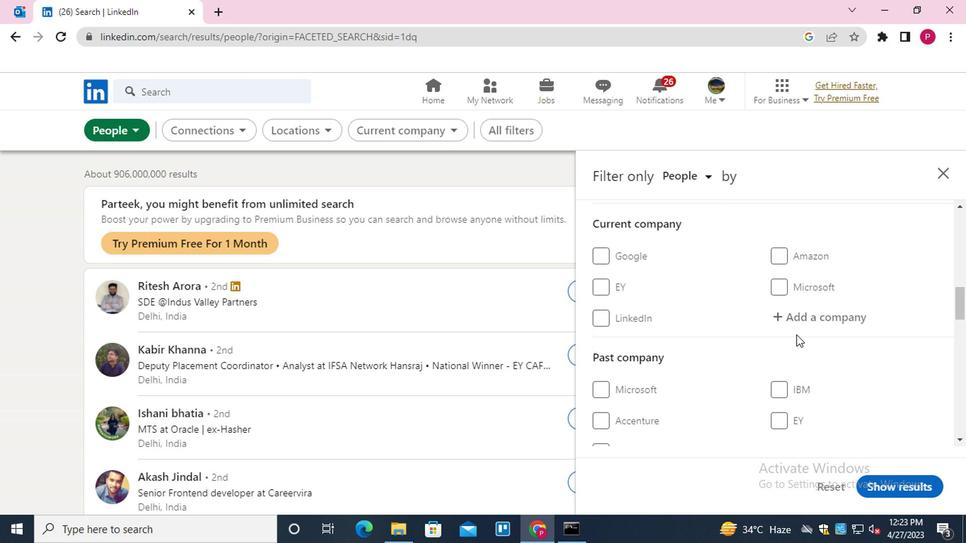 
Action: Mouse moved to (803, 316)
Screenshot: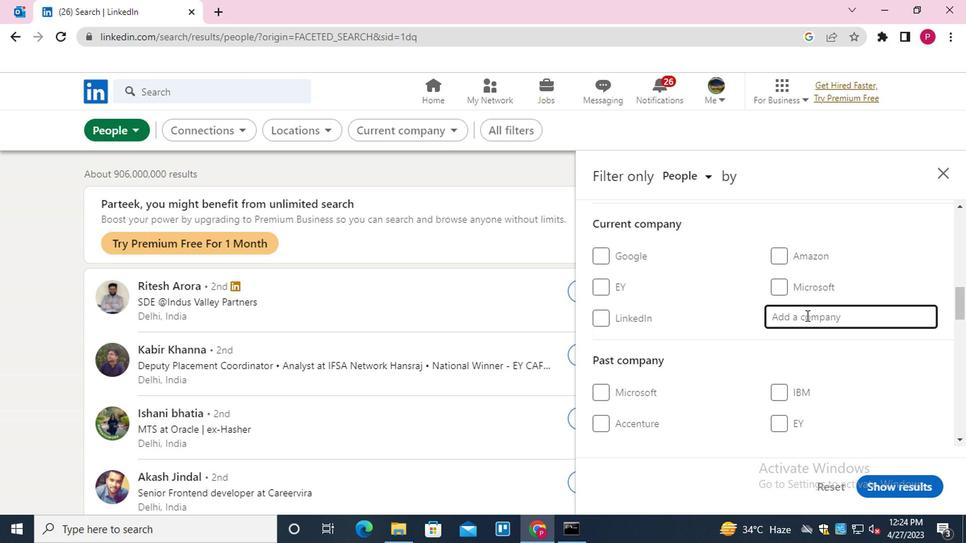 
Action: Key pressed <Key.shift>CAPILLARY<Key.down><Key.enter>
Screenshot: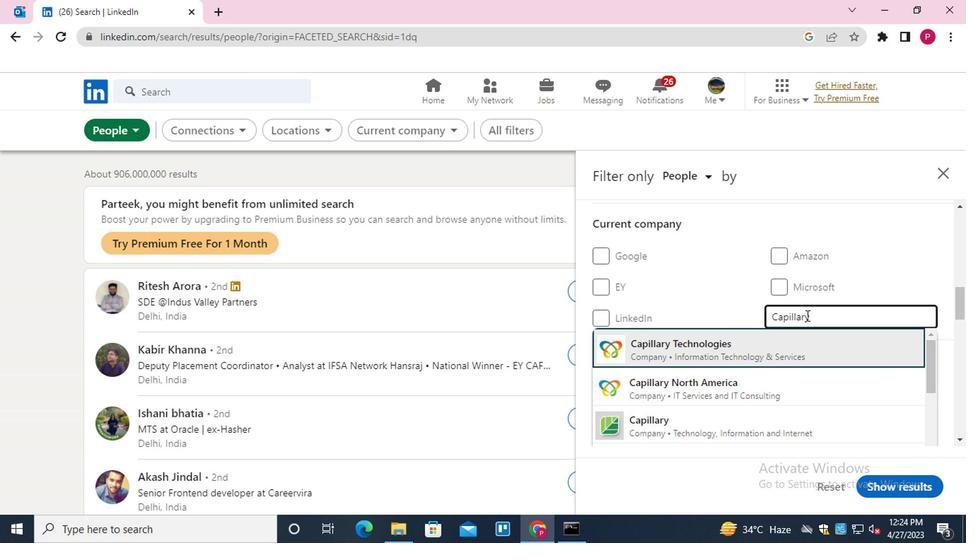 
Action: Mouse moved to (780, 329)
Screenshot: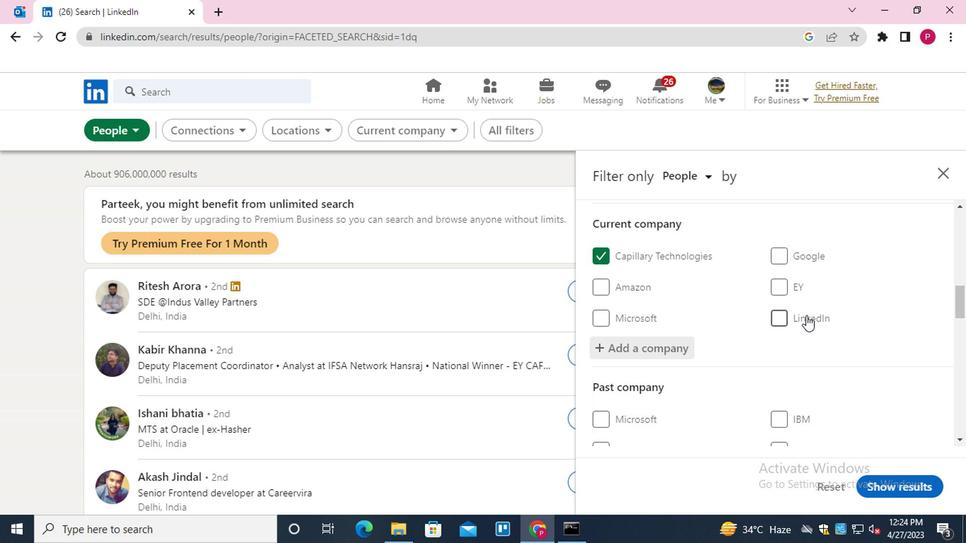 
Action: Mouse scrolled (780, 328) with delta (0, -1)
Screenshot: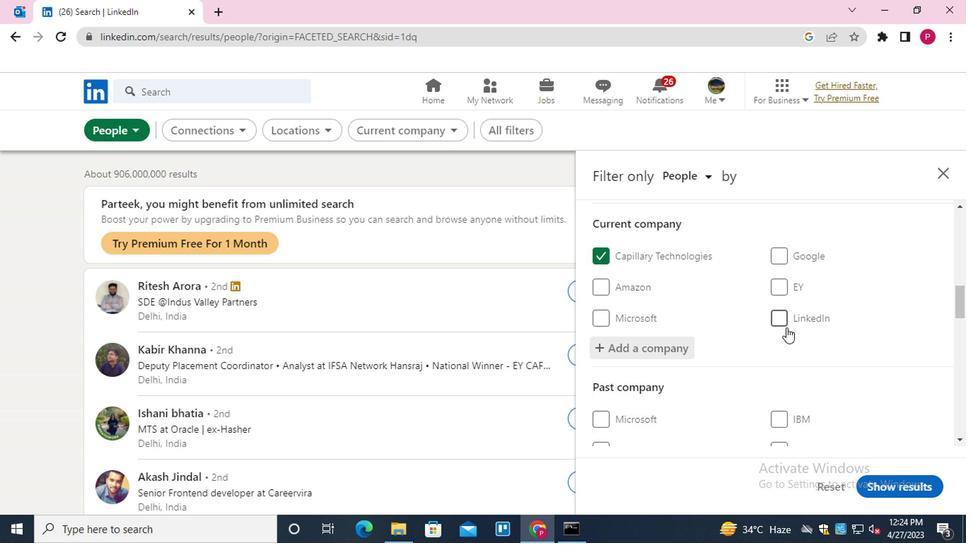 
Action: Mouse scrolled (780, 328) with delta (0, -1)
Screenshot: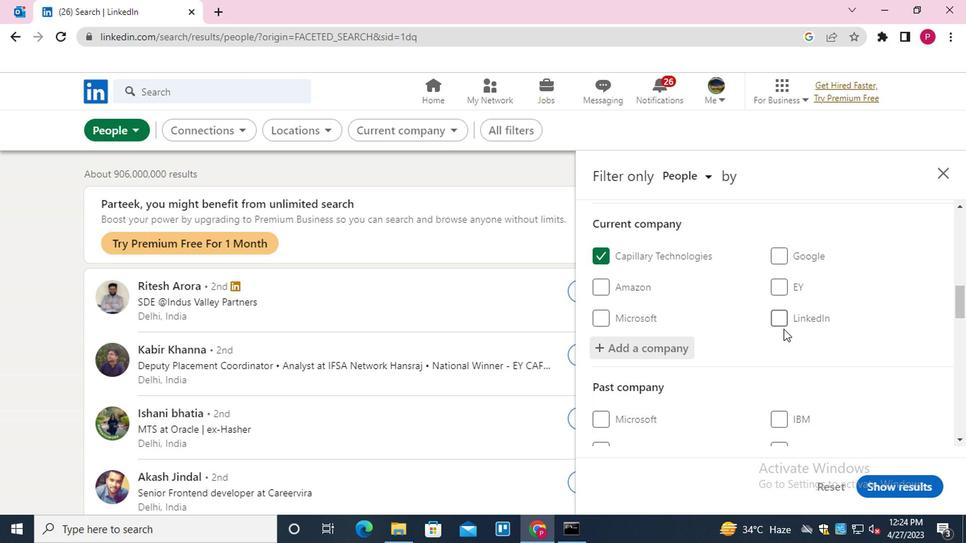 
Action: Mouse moved to (772, 328)
Screenshot: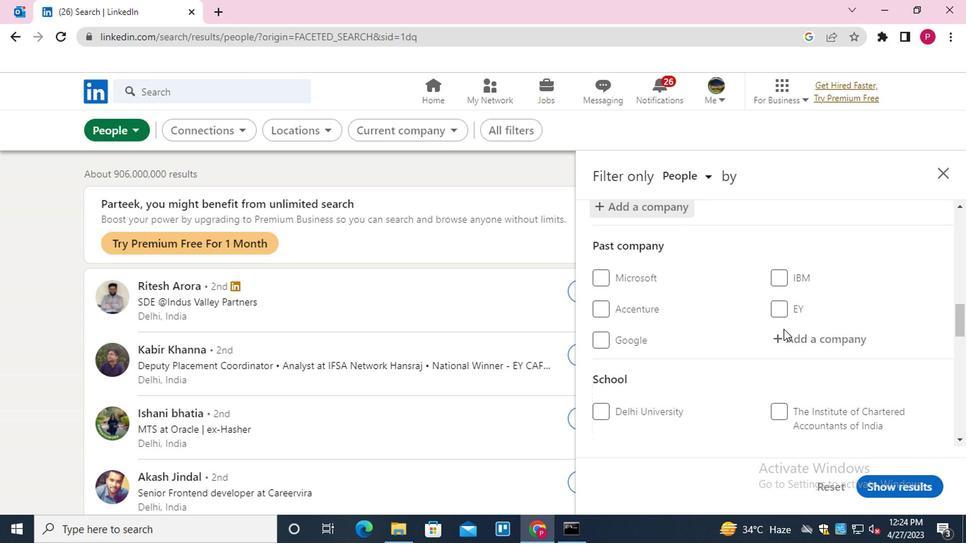 
Action: Mouse scrolled (772, 328) with delta (0, 0)
Screenshot: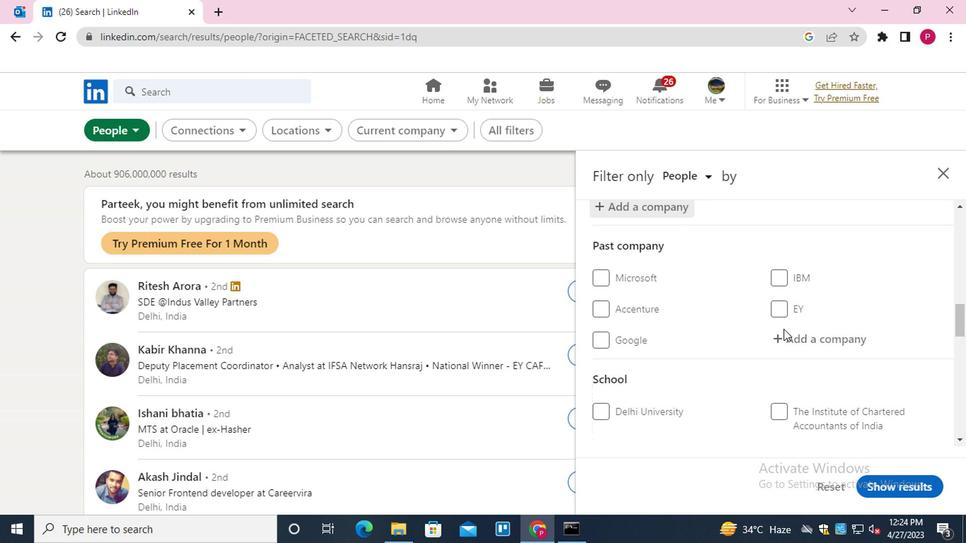 
Action: Mouse scrolled (772, 328) with delta (0, 0)
Screenshot: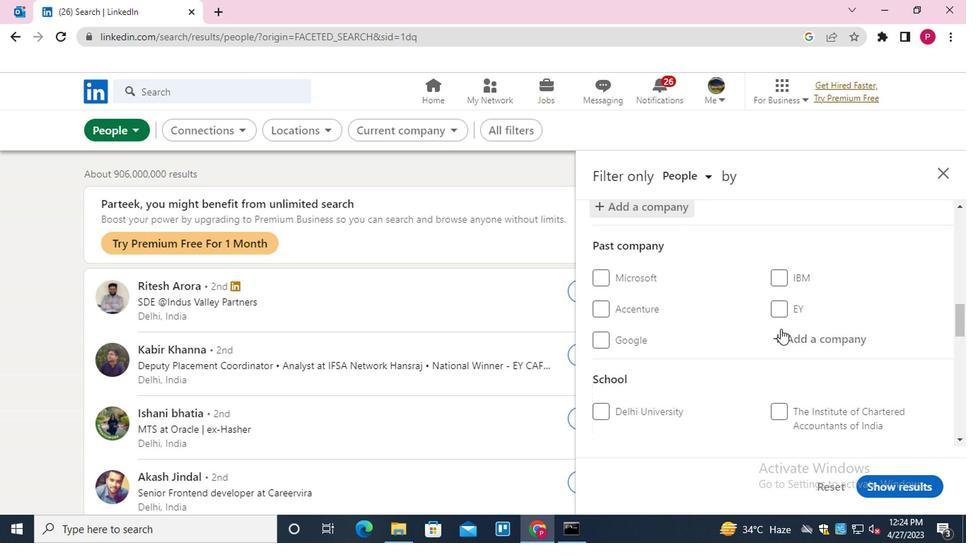 
Action: Mouse moved to (772, 328)
Screenshot: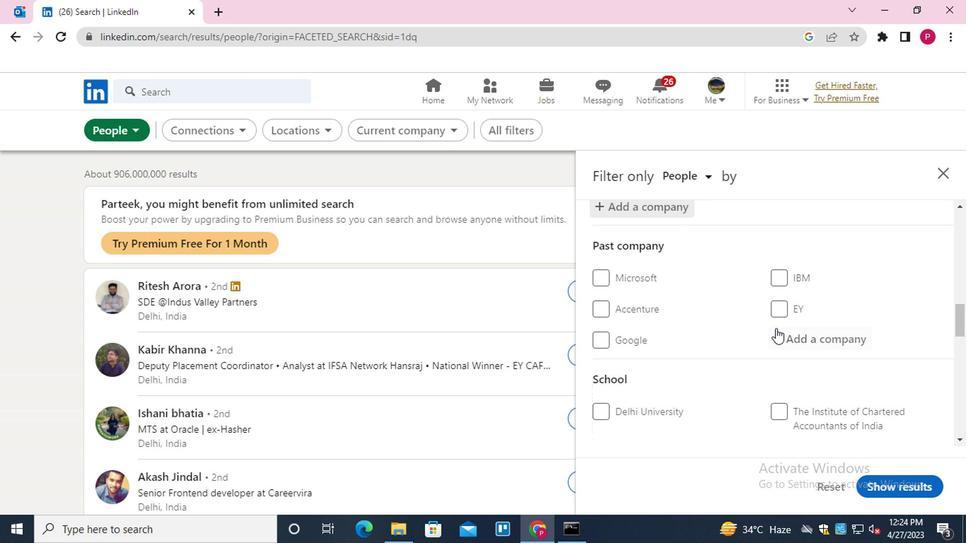 
Action: Mouse scrolled (772, 328) with delta (0, 0)
Screenshot: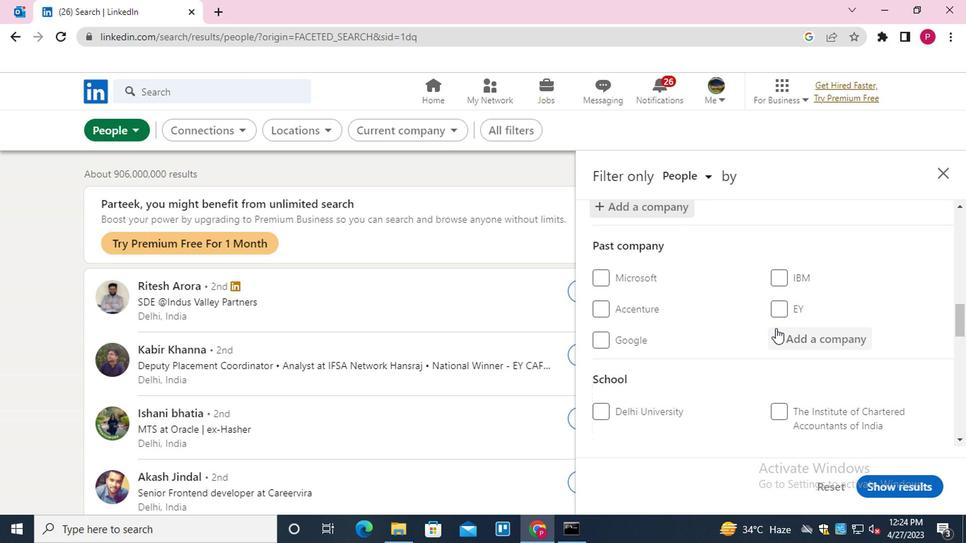 
Action: Mouse moved to (813, 262)
Screenshot: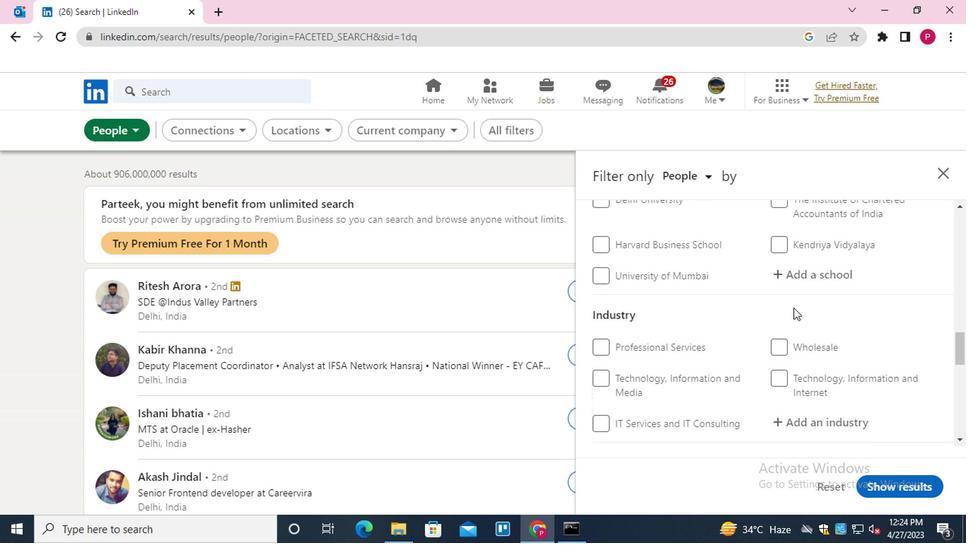
Action: Mouse pressed left at (813, 262)
Screenshot: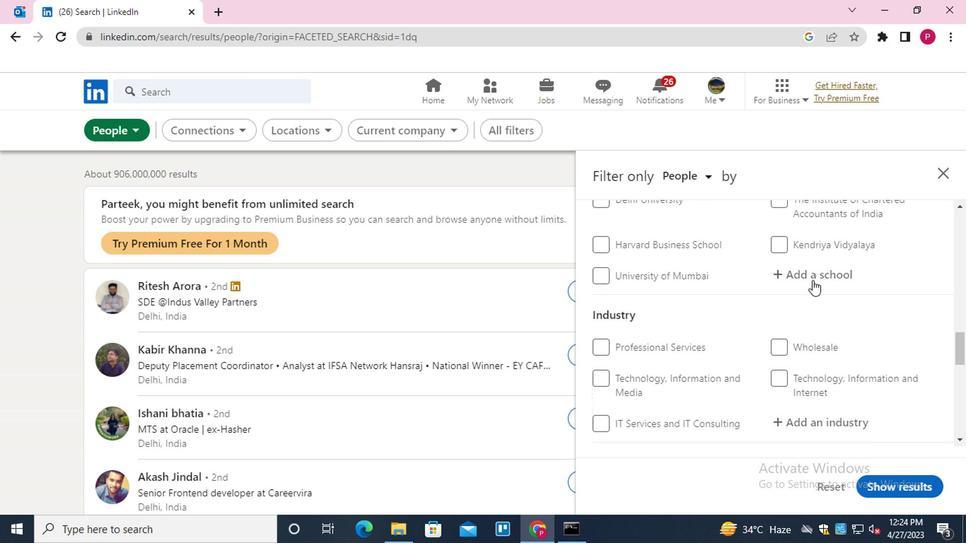 
Action: Mouse moved to (806, 283)
Screenshot: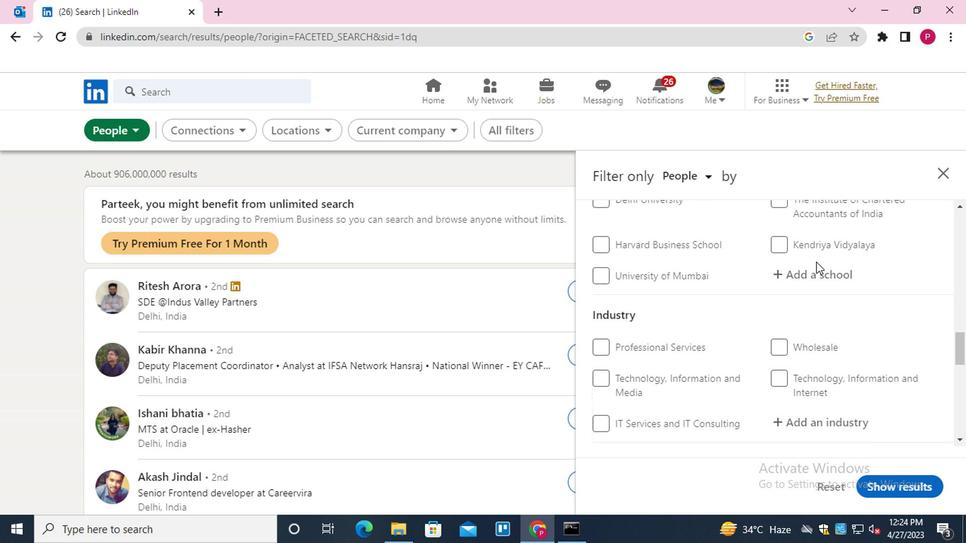 
Action: Mouse pressed left at (806, 283)
Screenshot: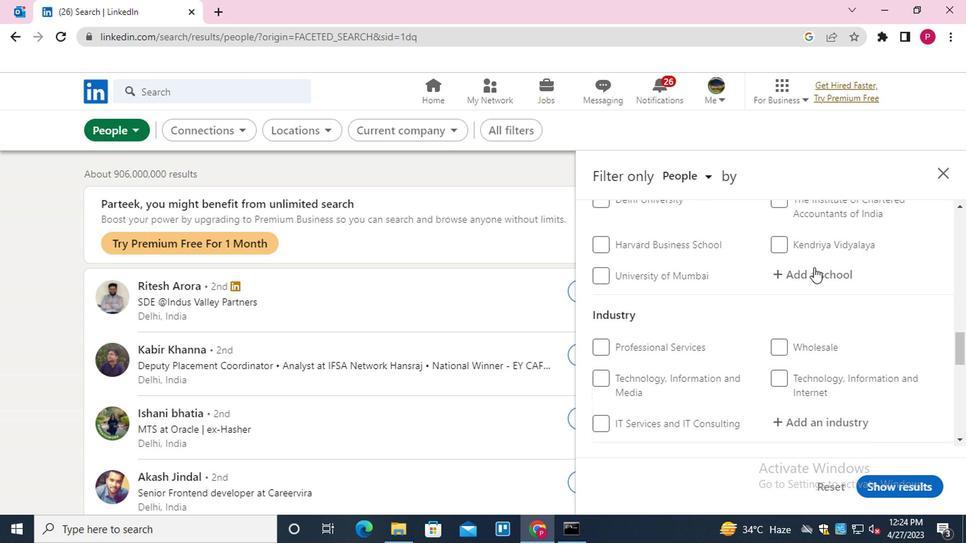 
Action: Key pressed <Key.shift>KOLHAPUR<Key.space><Key.shift>JOBS<Key.enter>
Screenshot: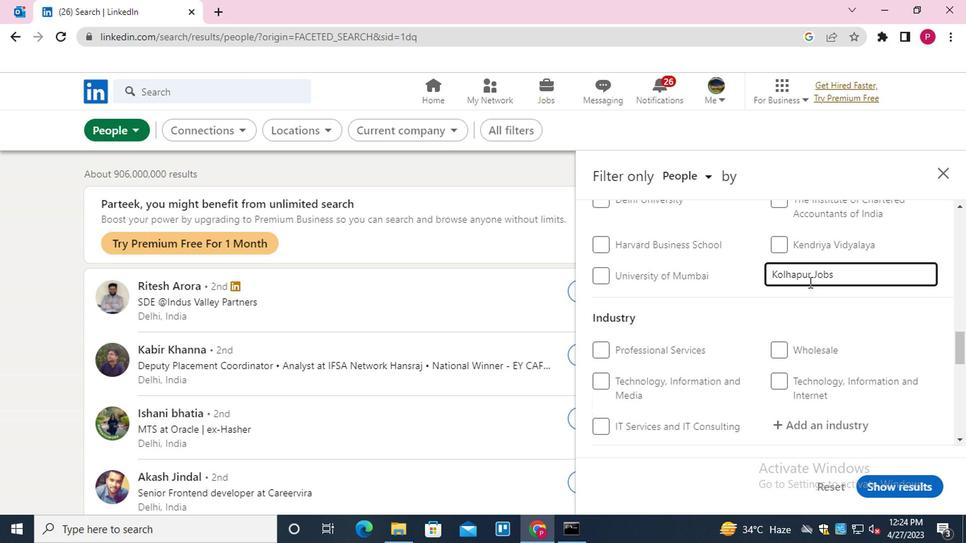 
Action: Mouse moved to (780, 292)
Screenshot: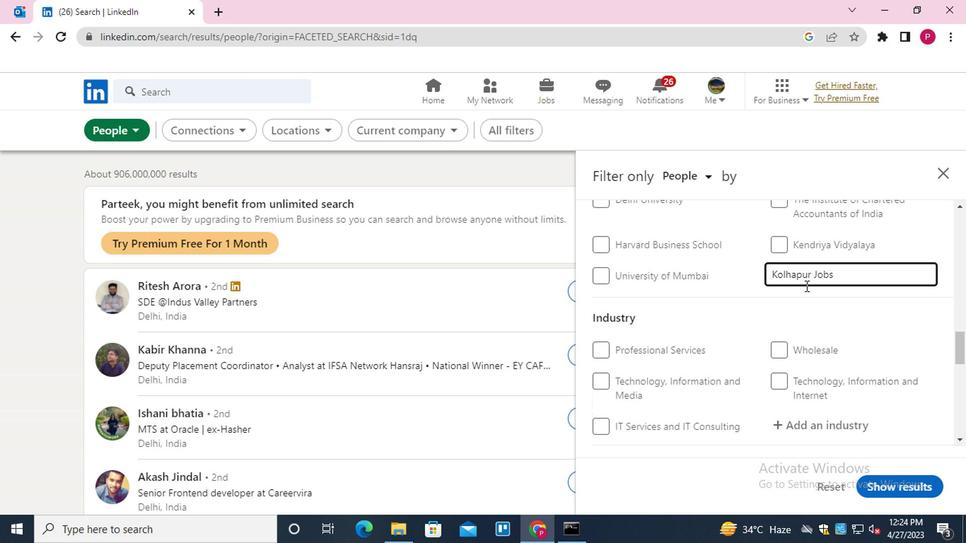 
Action: Mouse scrolled (780, 292) with delta (0, 0)
Screenshot: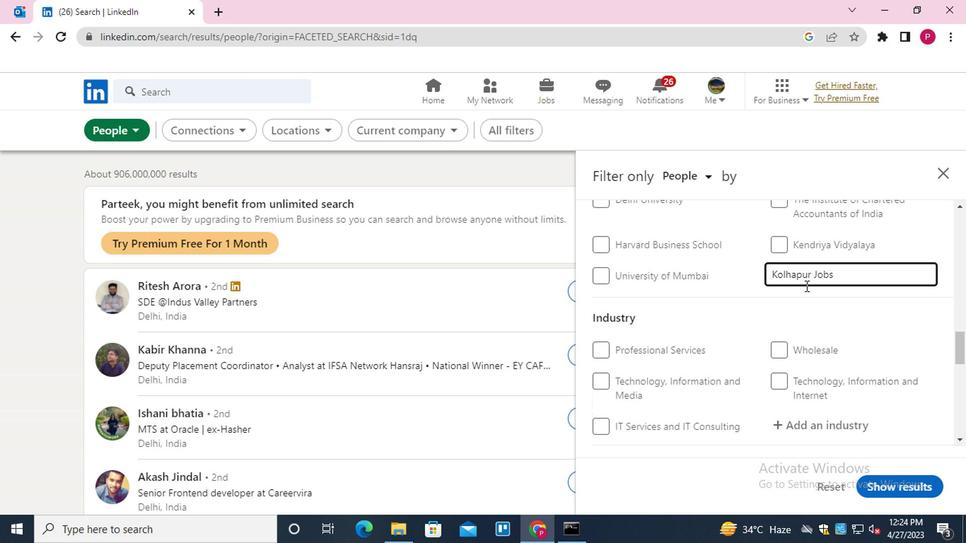 
Action: Mouse moved to (810, 354)
Screenshot: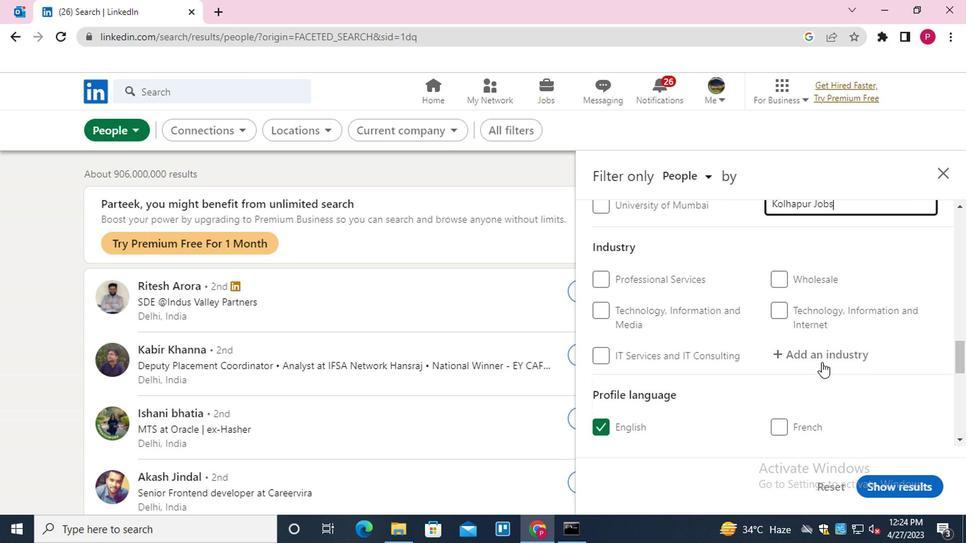 
Action: Mouse pressed left at (810, 354)
Screenshot: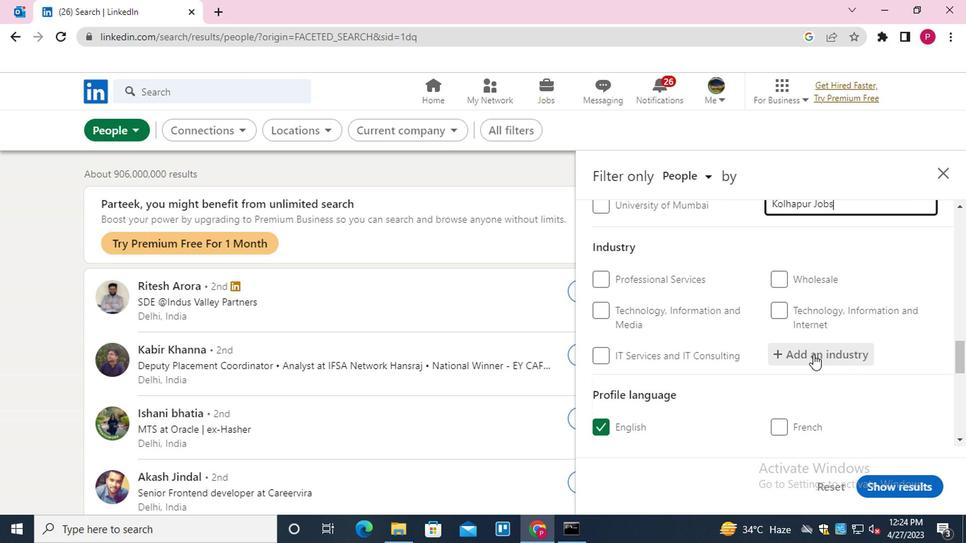 
Action: Mouse moved to (809, 353)
Screenshot: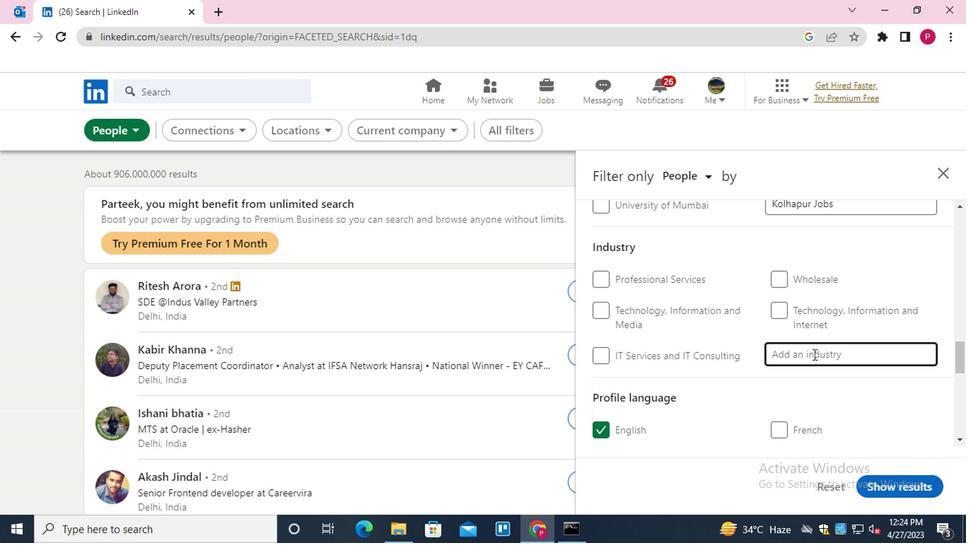 
Action: Key pressed <Key.shift>RESIDEN<Key.down><Key.down><Key.down><Key.down><Key.down><Key.up><Key.enter>
Screenshot: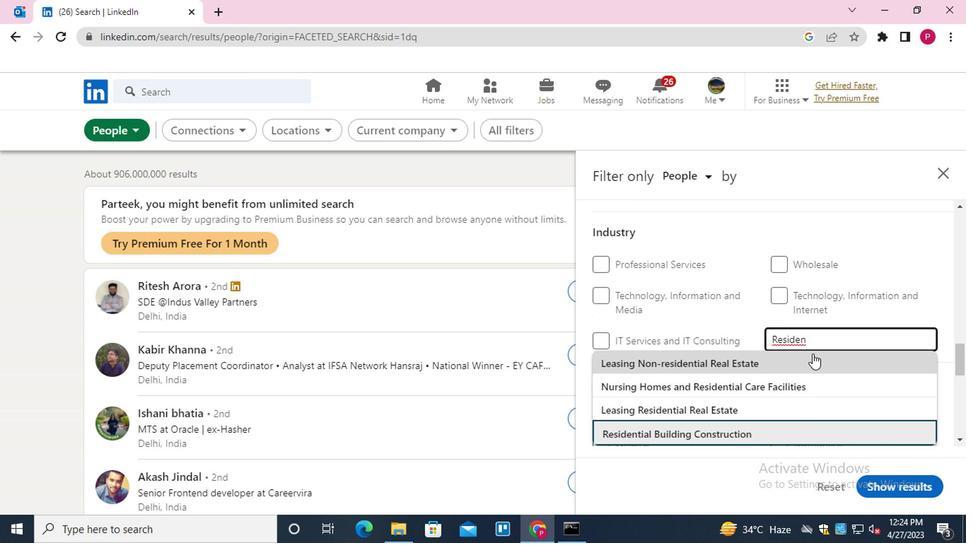 
Action: Mouse moved to (775, 348)
Screenshot: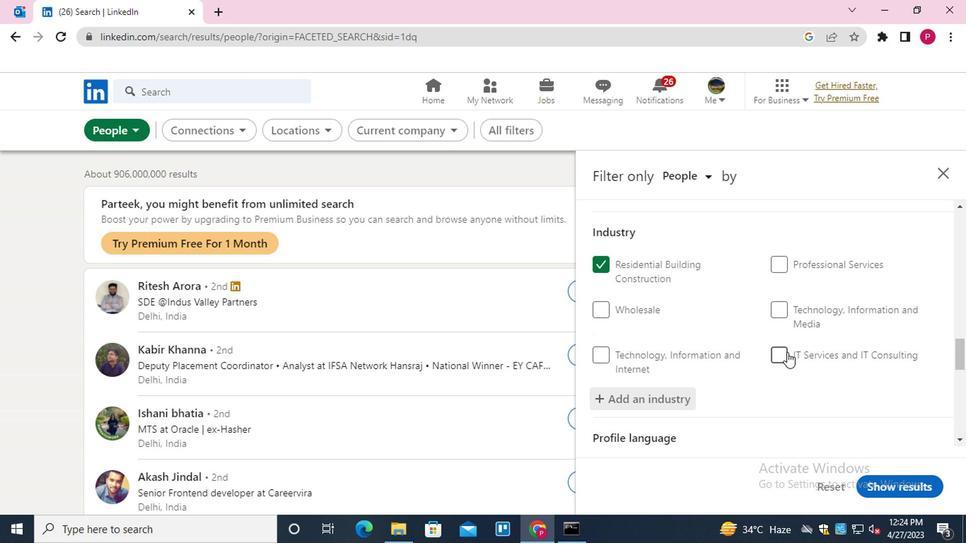 
Action: Mouse scrolled (775, 347) with delta (0, 0)
Screenshot: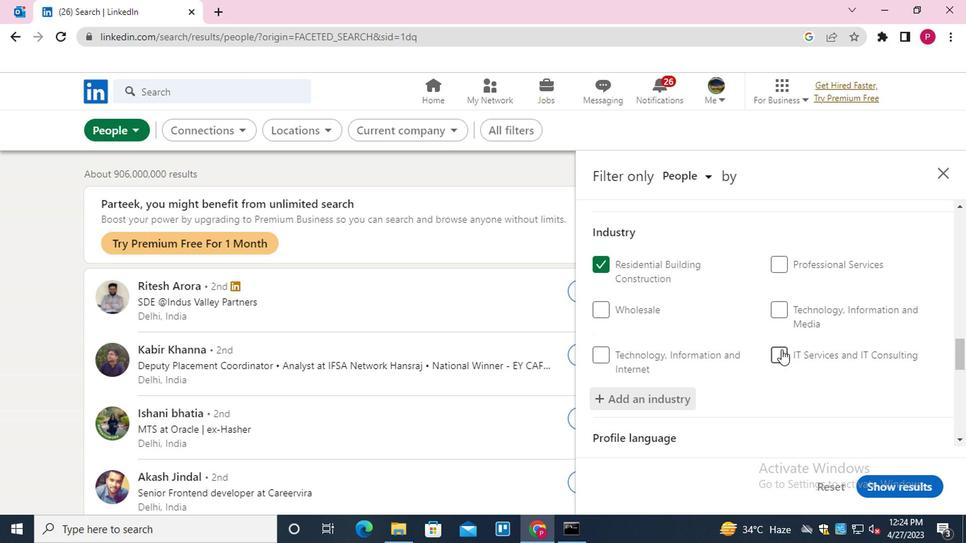 
Action: Mouse scrolled (775, 347) with delta (0, 0)
Screenshot: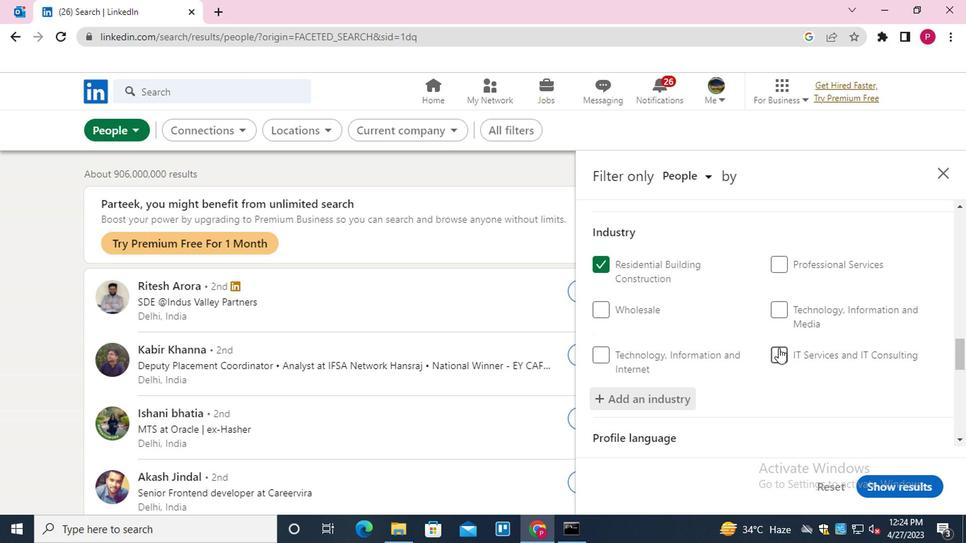 
Action: Mouse moved to (771, 355)
Screenshot: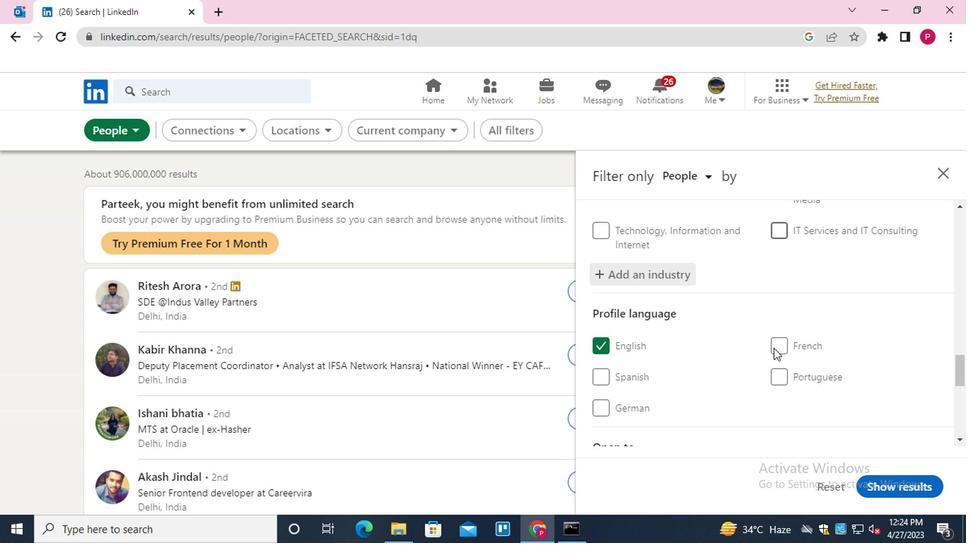
Action: Mouse scrolled (771, 354) with delta (0, 0)
Screenshot: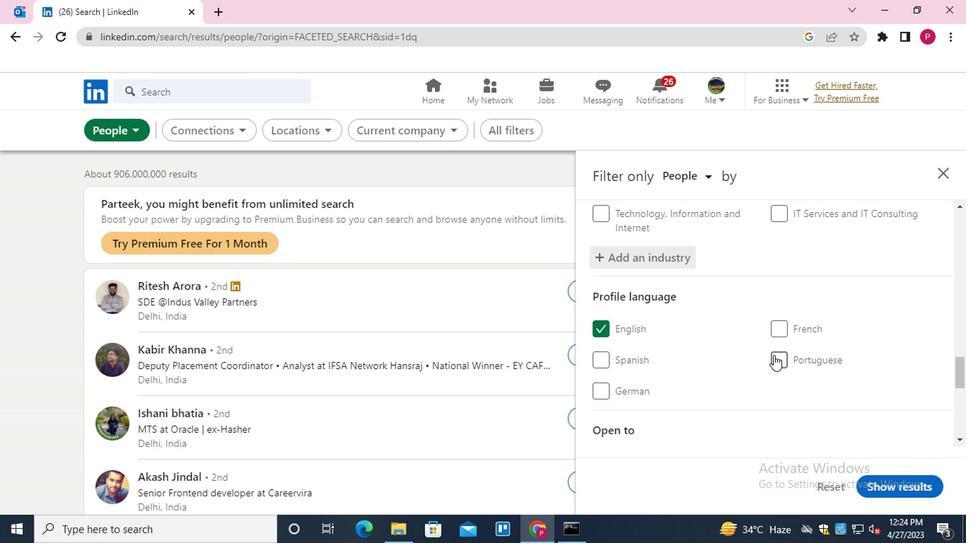 
Action: Mouse scrolled (771, 354) with delta (0, 0)
Screenshot: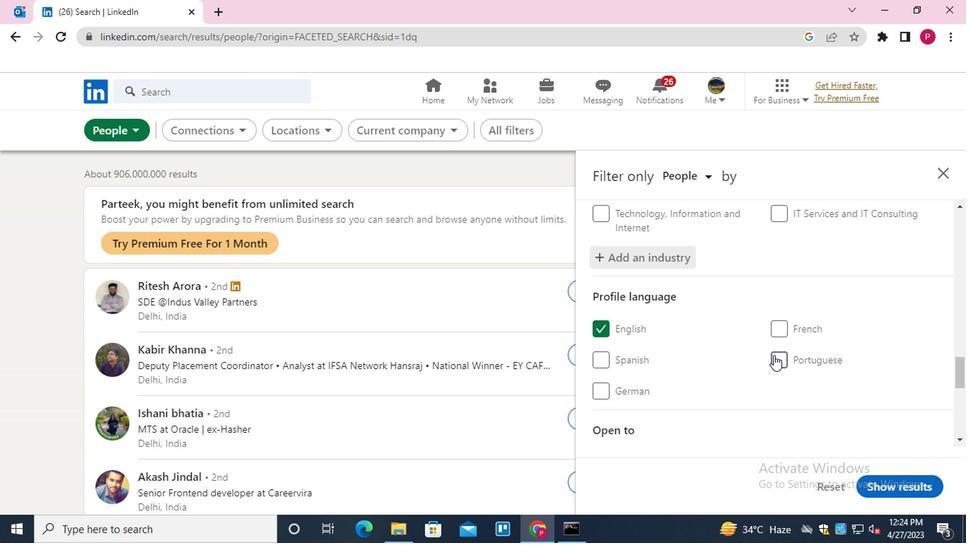 
Action: Mouse scrolled (771, 354) with delta (0, 0)
Screenshot: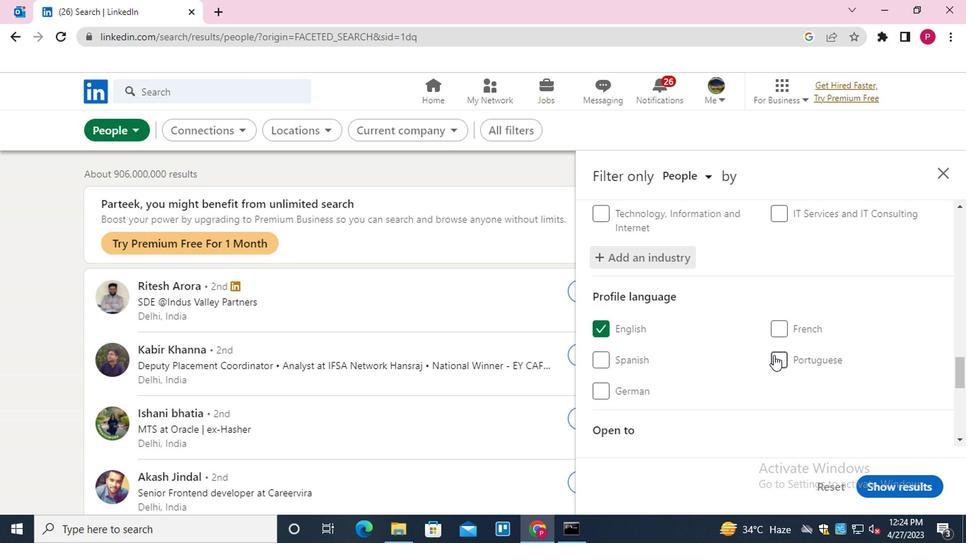 
Action: Mouse moved to (814, 388)
Screenshot: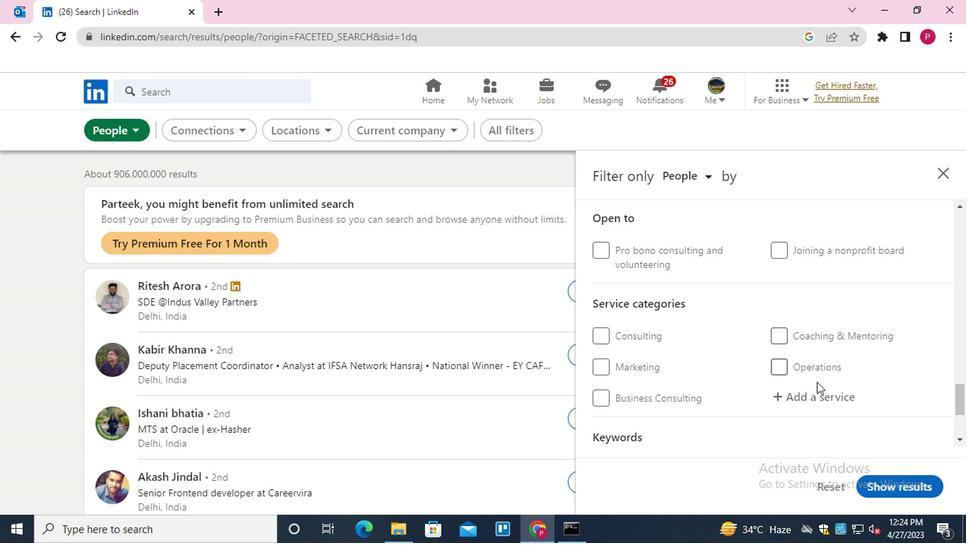
Action: Mouse pressed left at (814, 388)
Screenshot: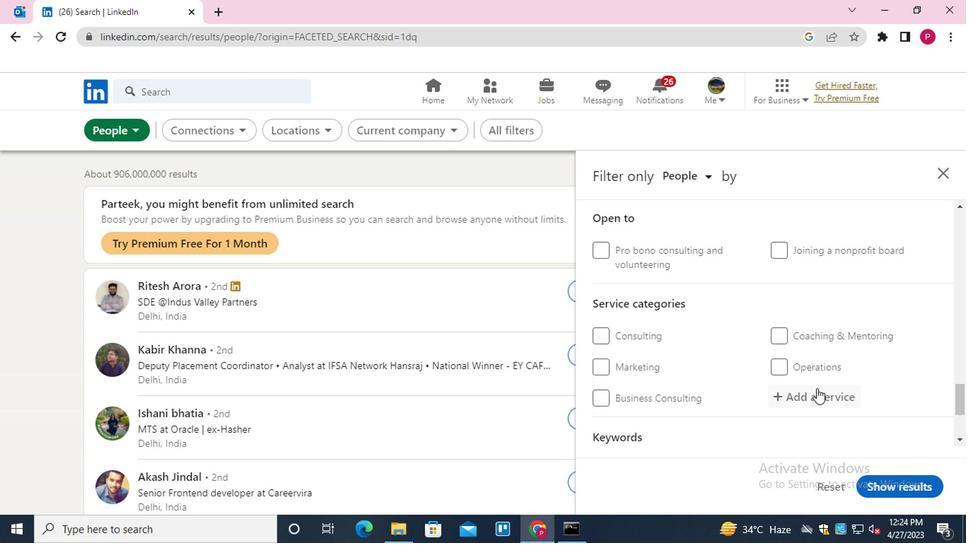 
Action: Key pressed <Key.shift>VIDEO<Key.down><Key.down><Key.down><Key.enter>
Screenshot: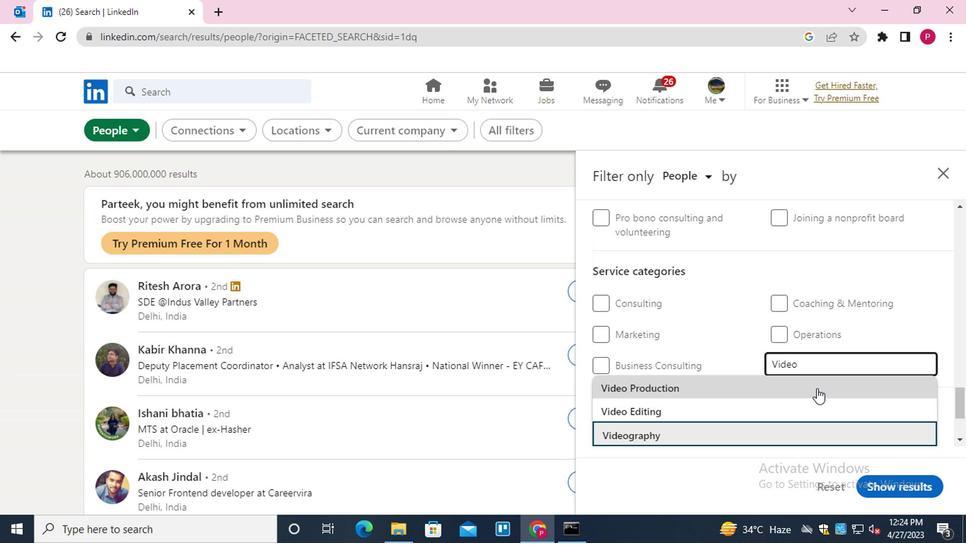 
Action: Mouse moved to (795, 359)
Screenshot: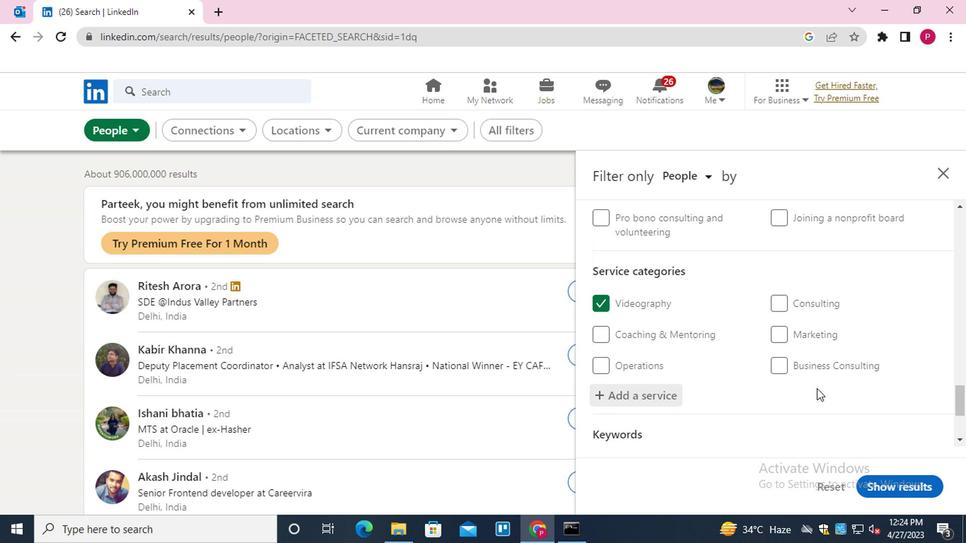 
Action: Mouse scrolled (795, 358) with delta (0, -1)
Screenshot: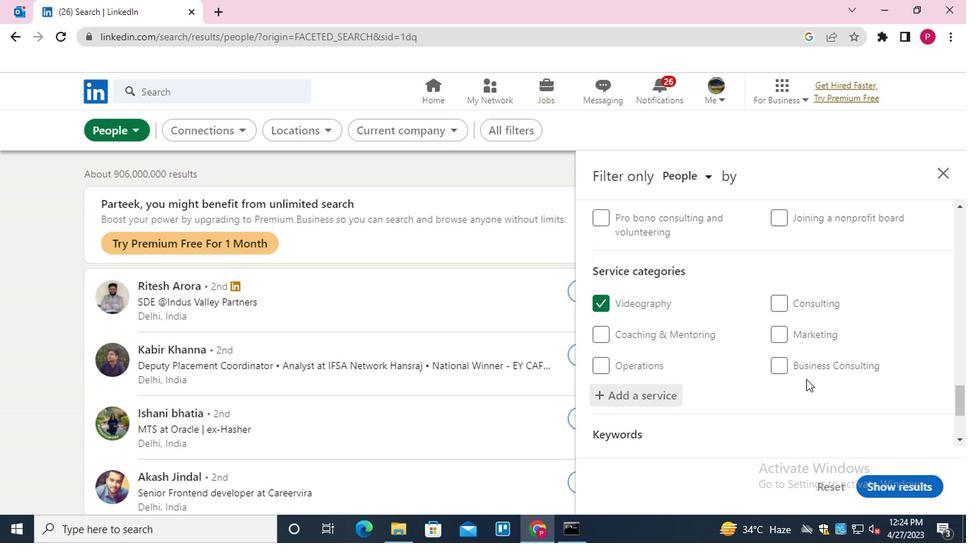 
Action: Mouse scrolled (795, 358) with delta (0, -1)
Screenshot: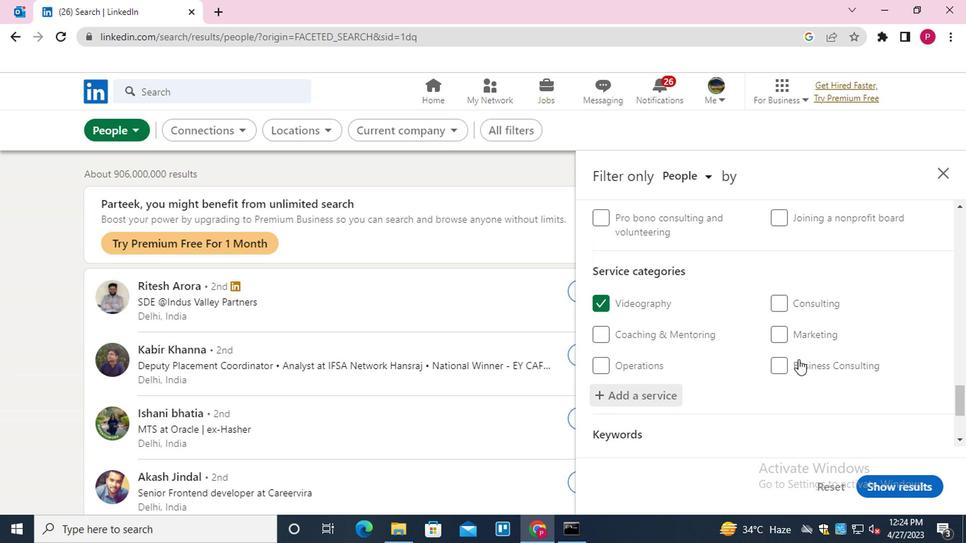 
Action: Mouse scrolled (795, 358) with delta (0, -1)
Screenshot: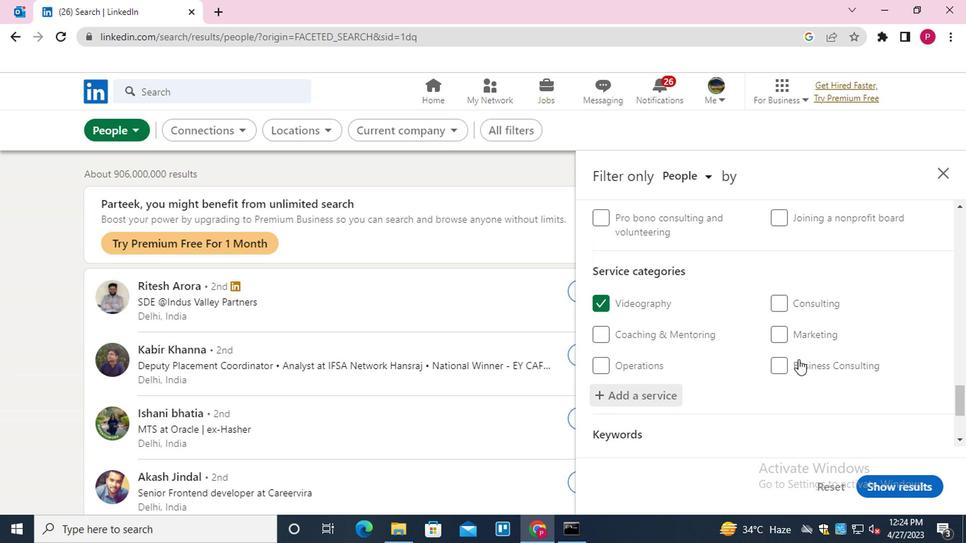 
Action: Mouse scrolled (795, 358) with delta (0, -1)
Screenshot: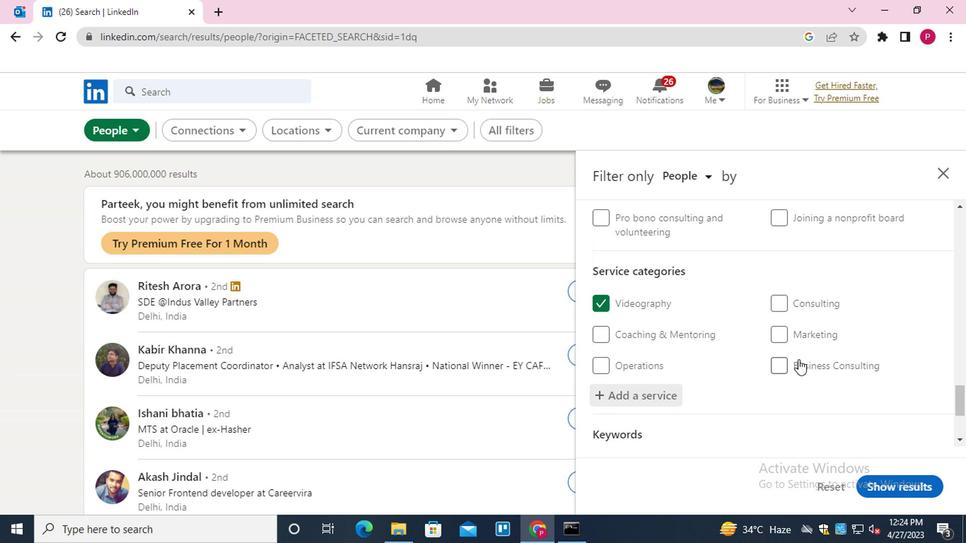 
Action: Mouse moved to (694, 396)
Screenshot: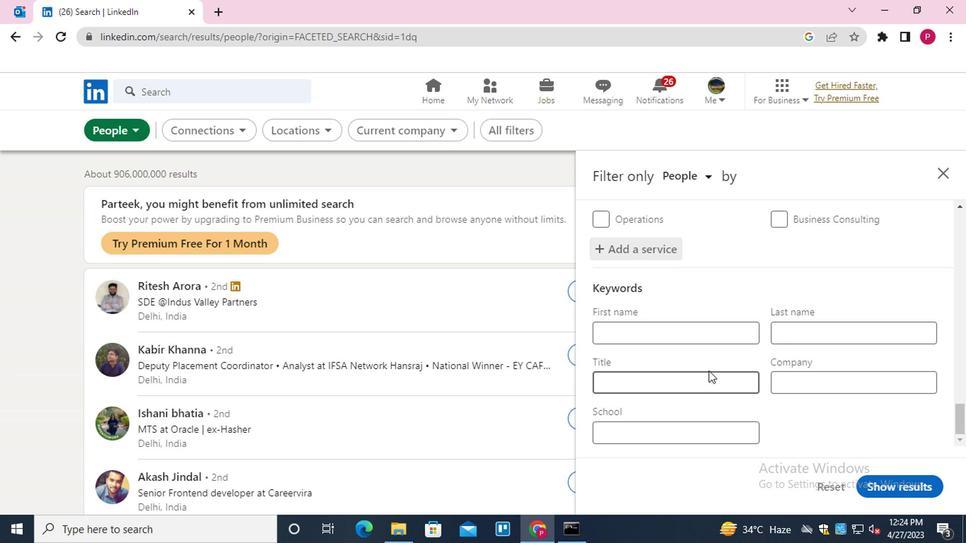 
Action: Mouse pressed left at (694, 396)
Screenshot: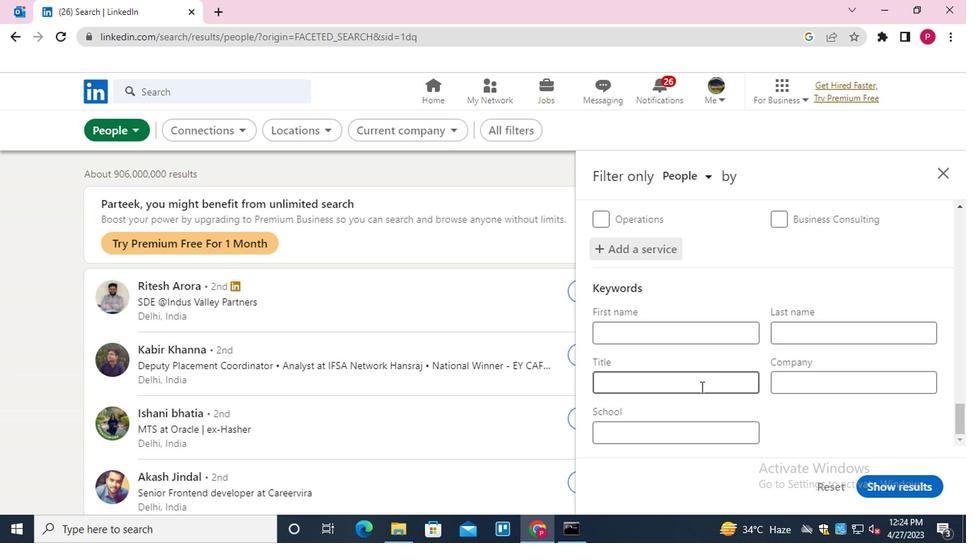 
Action: Mouse moved to (690, 375)
Screenshot: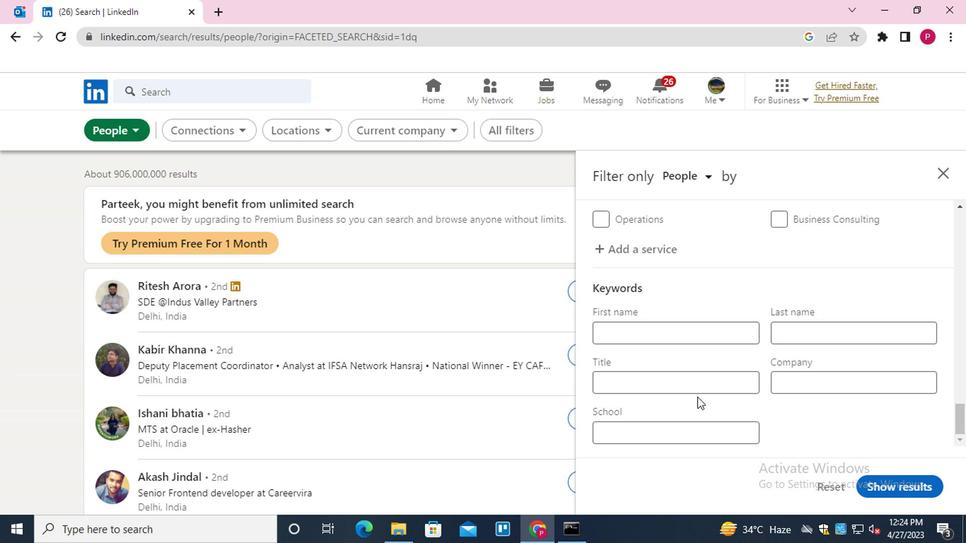 
Action: Mouse pressed left at (690, 375)
Screenshot: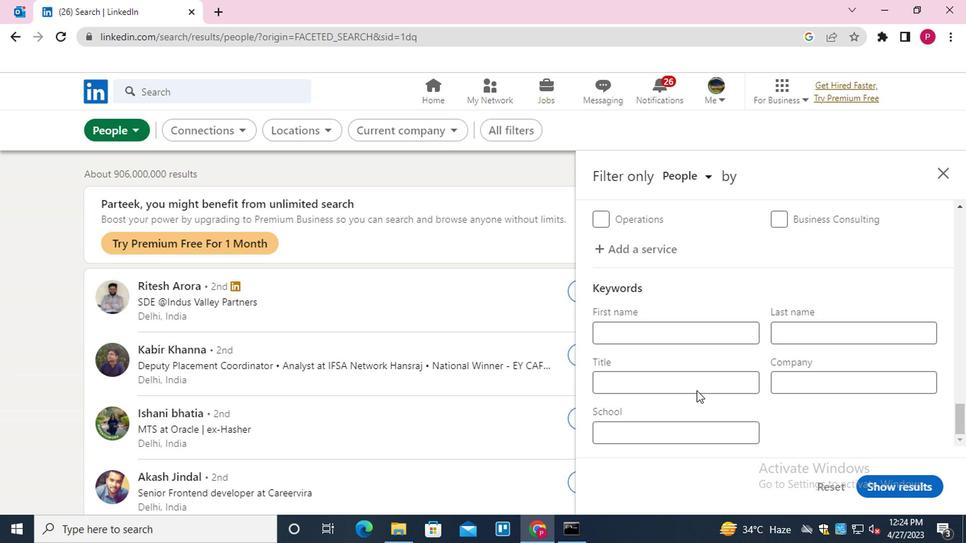 
Action: Mouse moved to (693, 370)
Screenshot: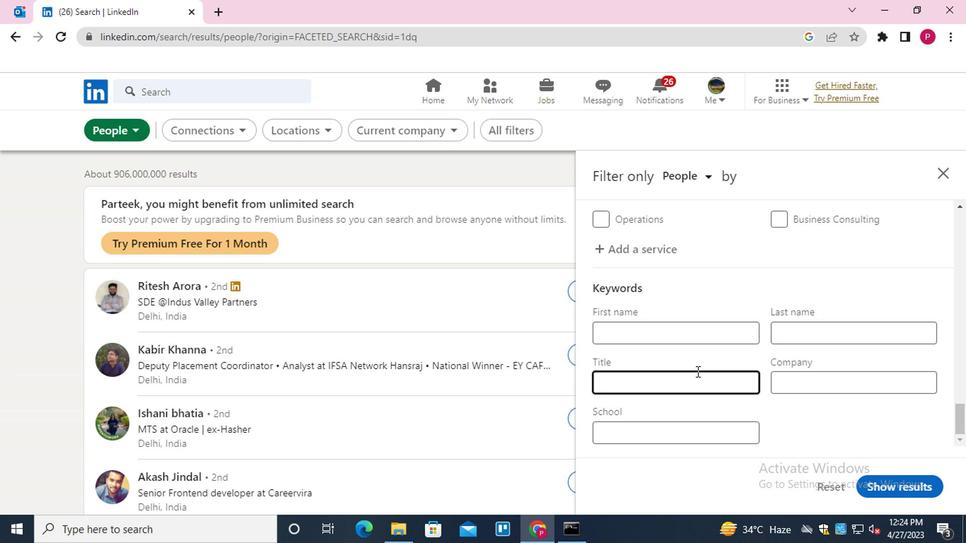 
Action: Key pressed <Key.shift><Key.shift><Key.shift><Key.shift><Key.shift><Key.shift><Key.shift><Key.shift><Key.shift><Key.shift><Key.shift><Key.shift>WOMEN'S<Key.space><Key.shift>SHELTER<Key.space><Key.shift>JOBS
Screenshot: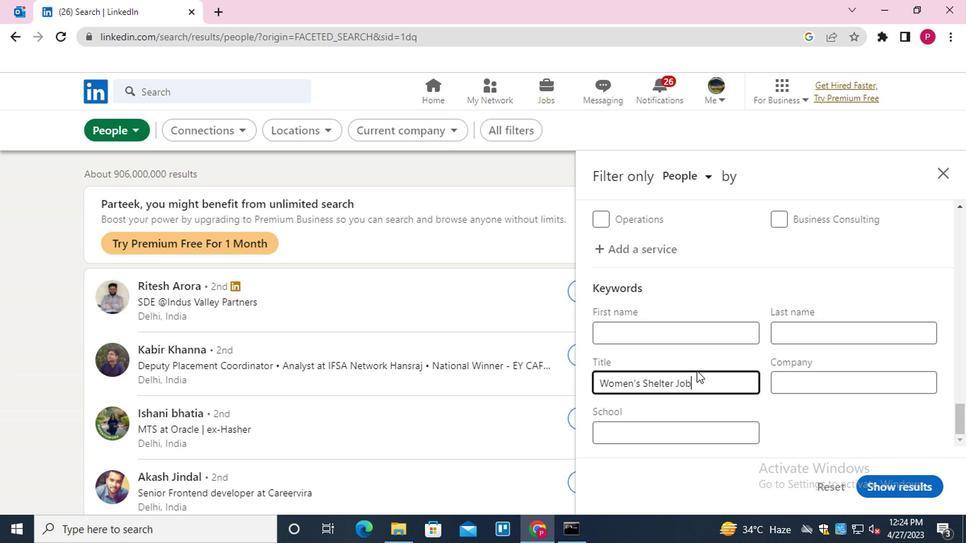
Action: Mouse moved to (897, 477)
Screenshot: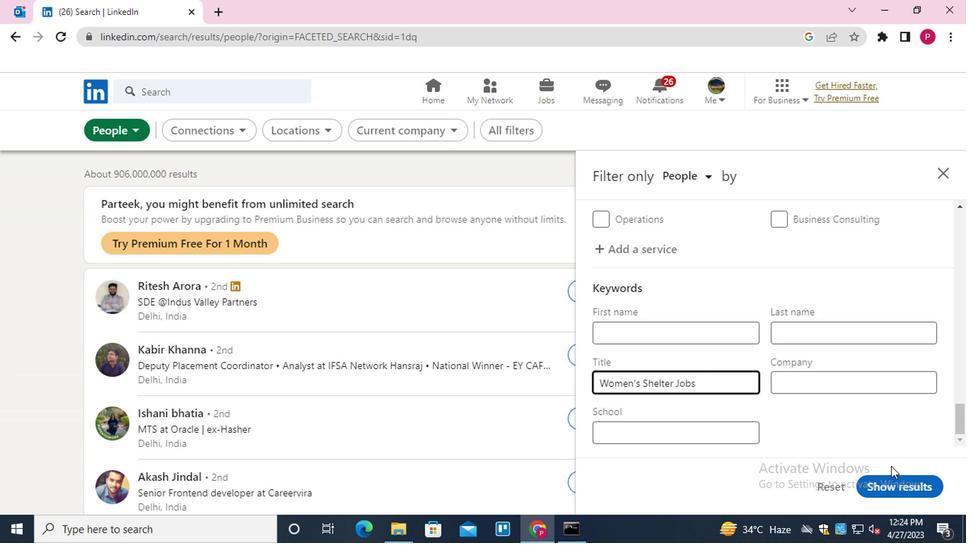 
Action: Mouse pressed left at (897, 477)
Screenshot: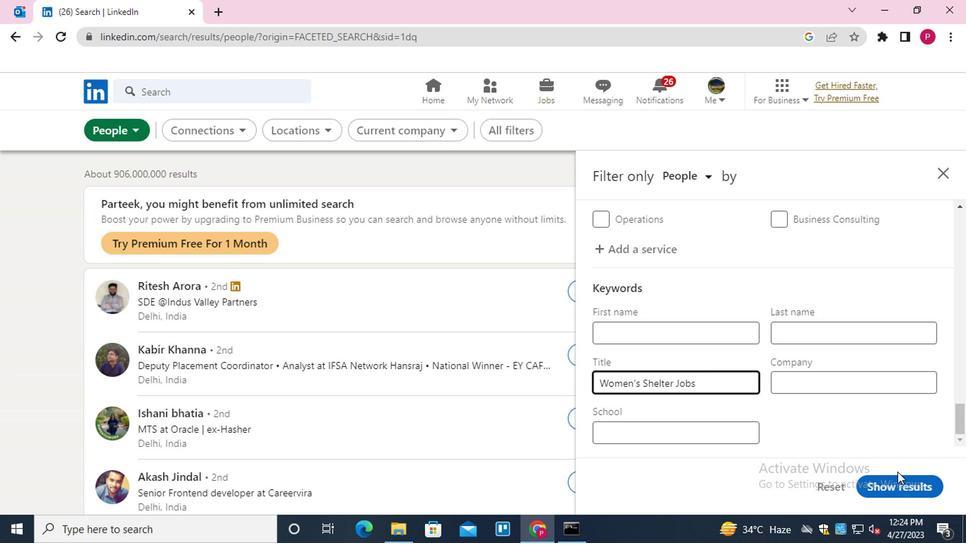 
Action: Mouse moved to (539, 297)
Screenshot: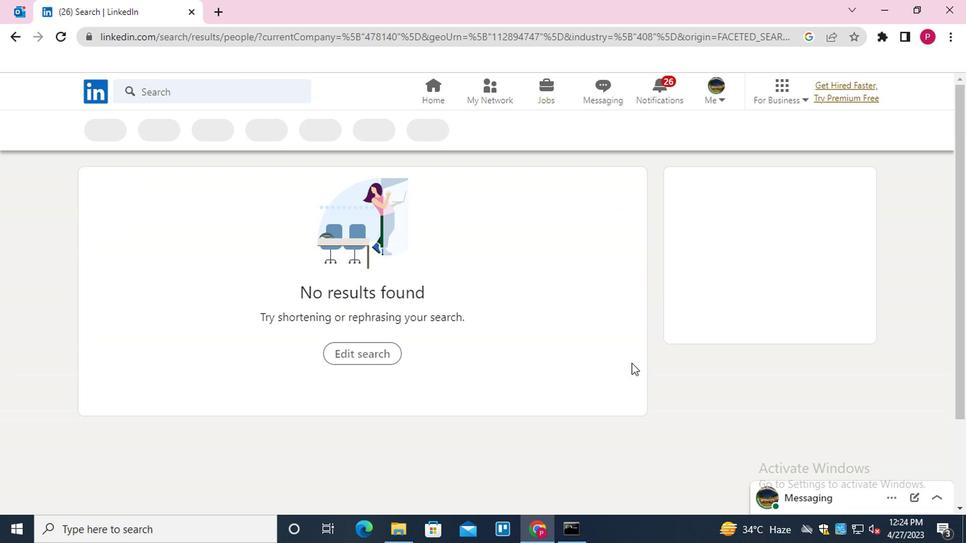 
